 Task: Start a Sprint called Sprint0000000251 in Scrum Project Project0000000084 in Jira. Start a Sprint called Sprint0000000252 in Scrum Project Project0000000084 in Jira. Create a Scrum Project Project0000000085 in Jira. Create a Scrum Project Project0000000086 in Jira. Add mailaustralia7@gmail.com as Team Member of Scrum Project Project0000000085 in Jira
Action: Mouse moved to (138, 236)
Screenshot: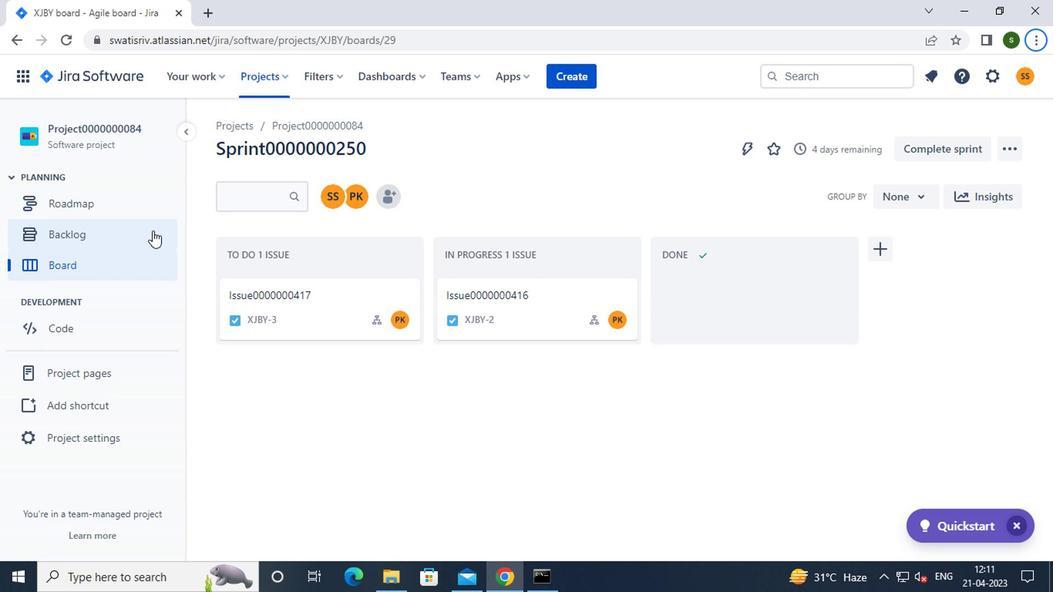 
Action: Mouse pressed left at (138, 236)
Screenshot: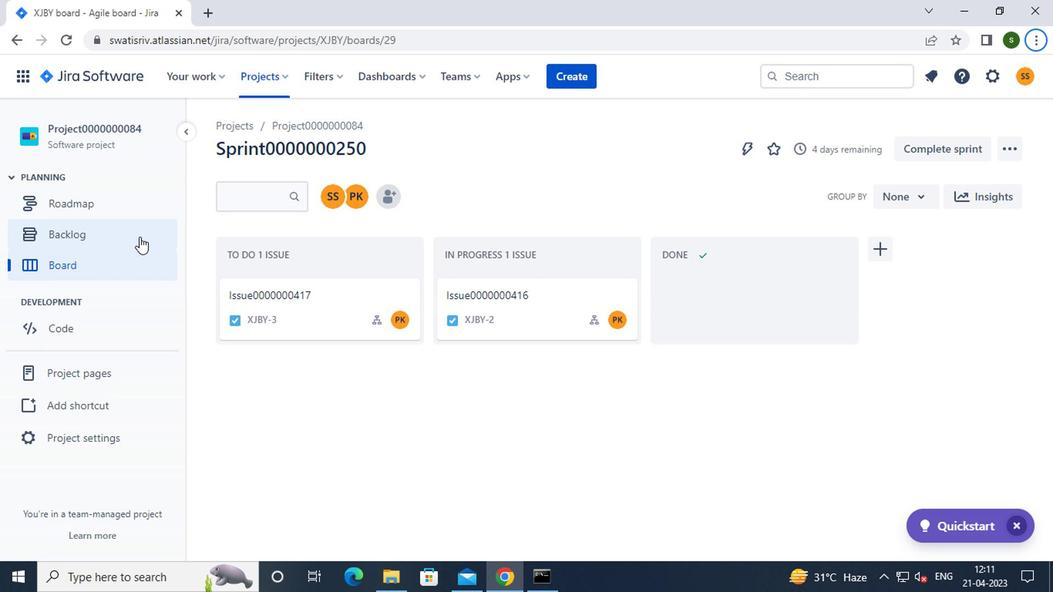 
Action: Mouse moved to (604, 381)
Screenshot: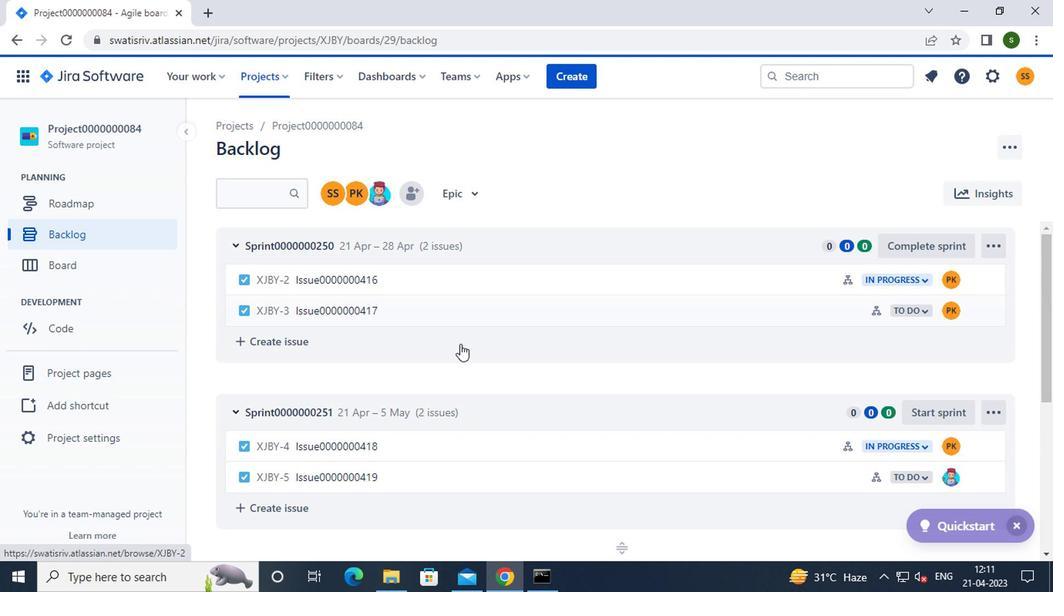 
Action: Mouse scrolled (604, 380) with delta (0, 0)
Screenshot: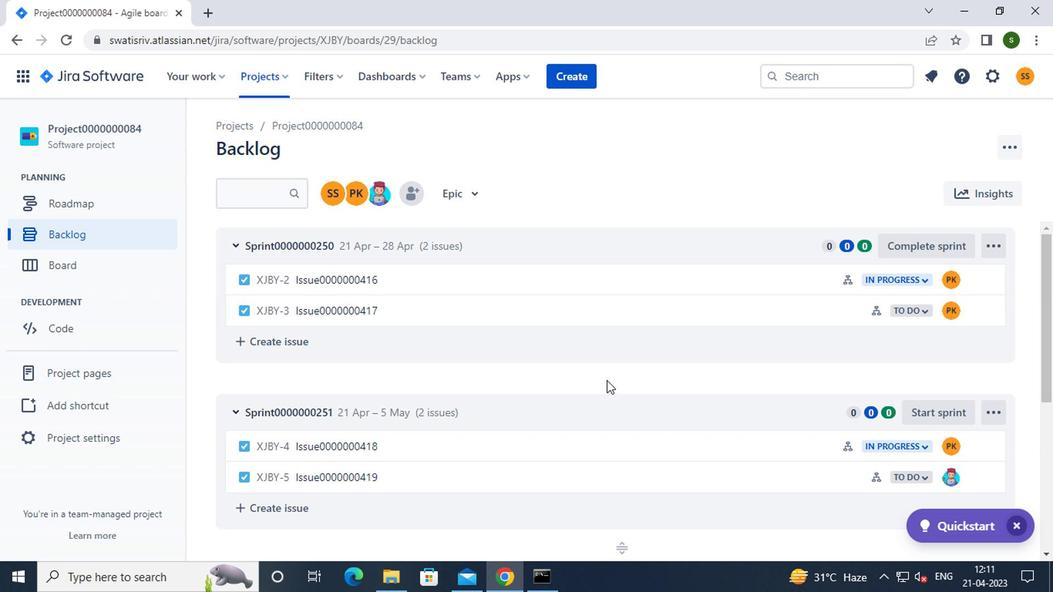 
Action: Mouse moved to (920, 337)
Screenshot: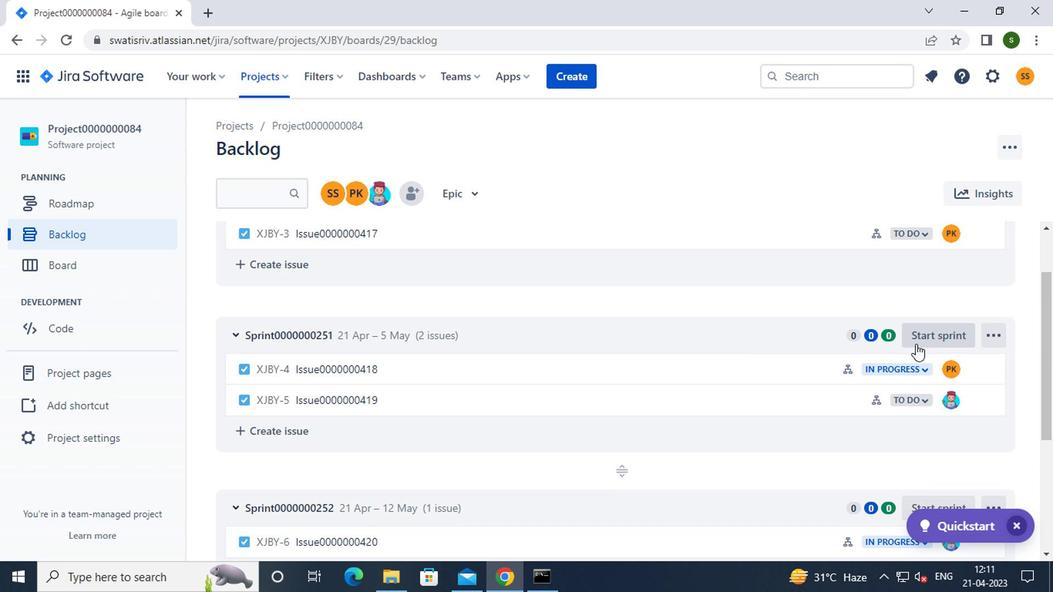 
Action: Mouse pressed left at (920, 337)
Screenshot: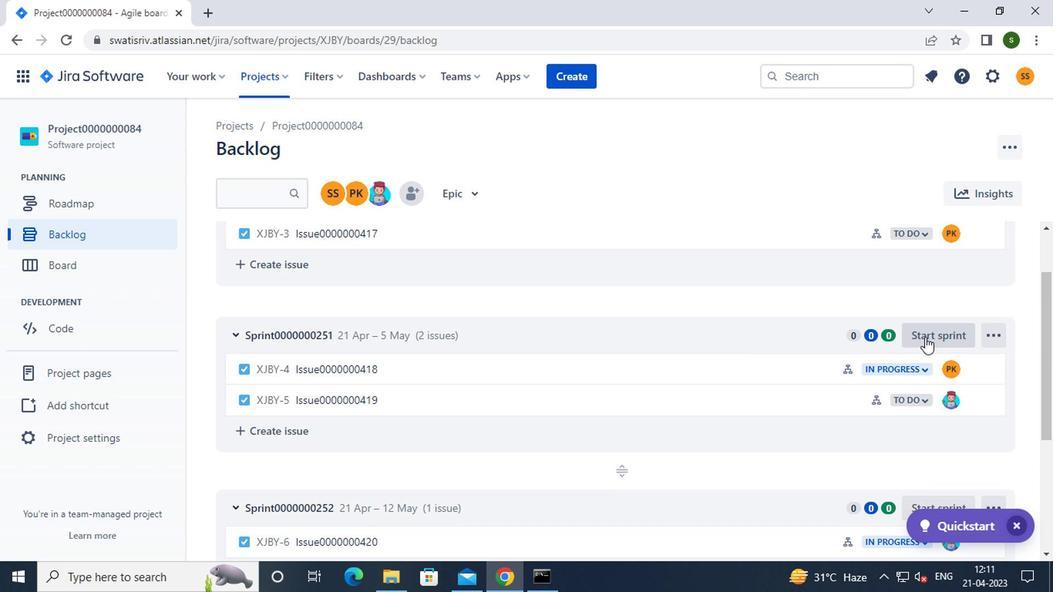 
Action: Mouse moved to (707, 347)
Screenshot: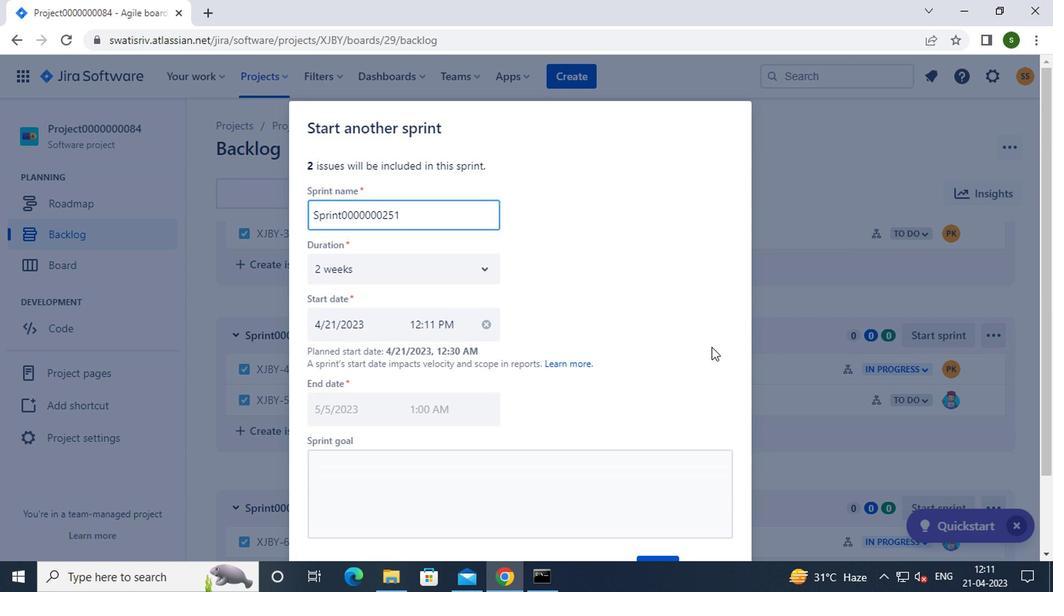 
Action: Mouse scrolled (707, 347) with delta (0, 0)
Screenshot: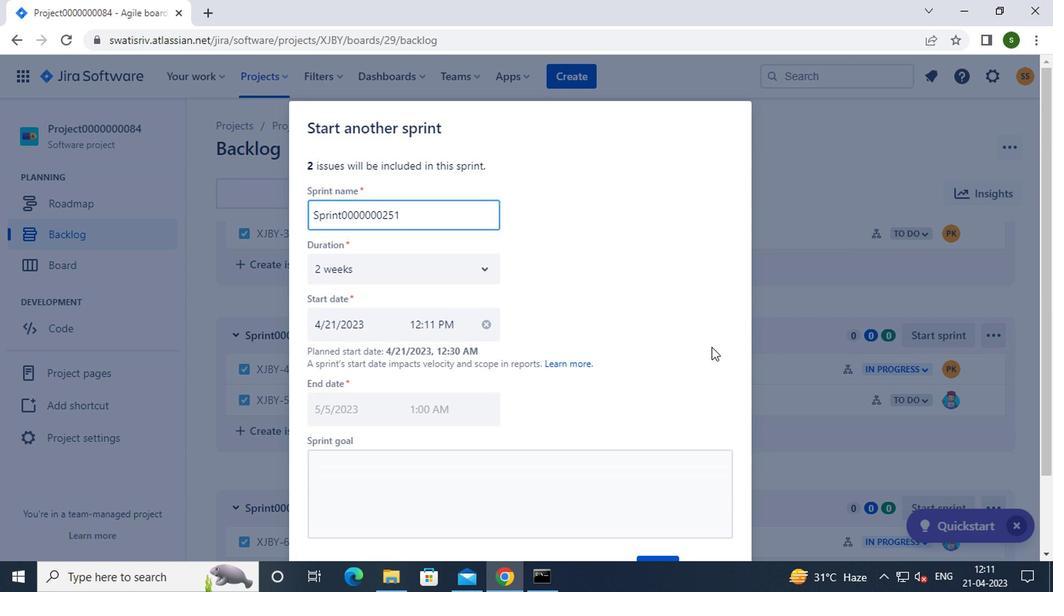 
Action: Mouse scrolled (707, 347) with delta (0, 0)
Screenshot: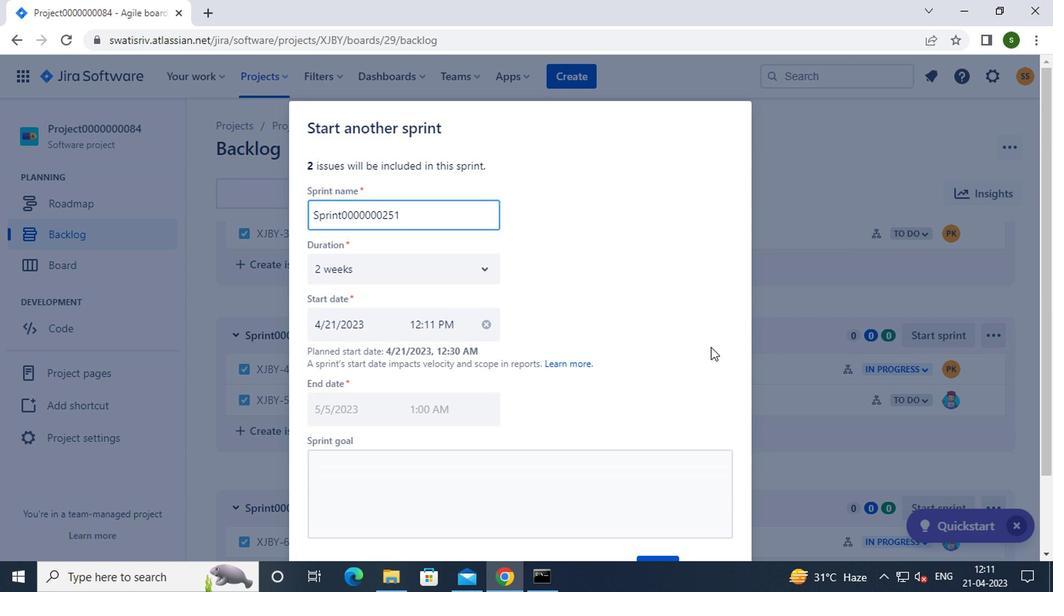 
Action: Mouse moved to (706, 347)
Screenshot: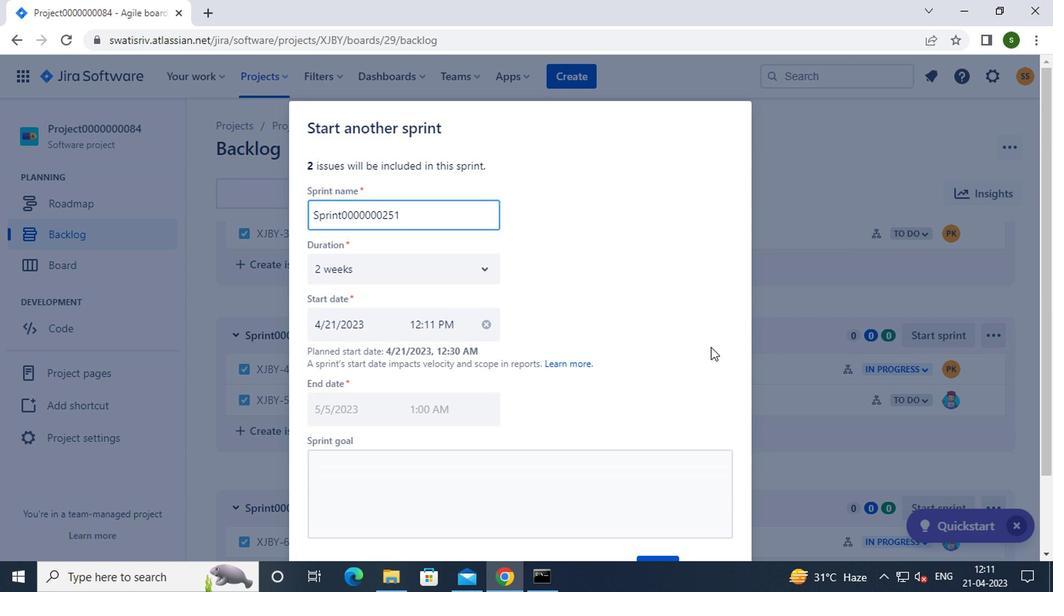
Action: Mouse scrolled (706, 347) with delta (0, 0)
Screenshot: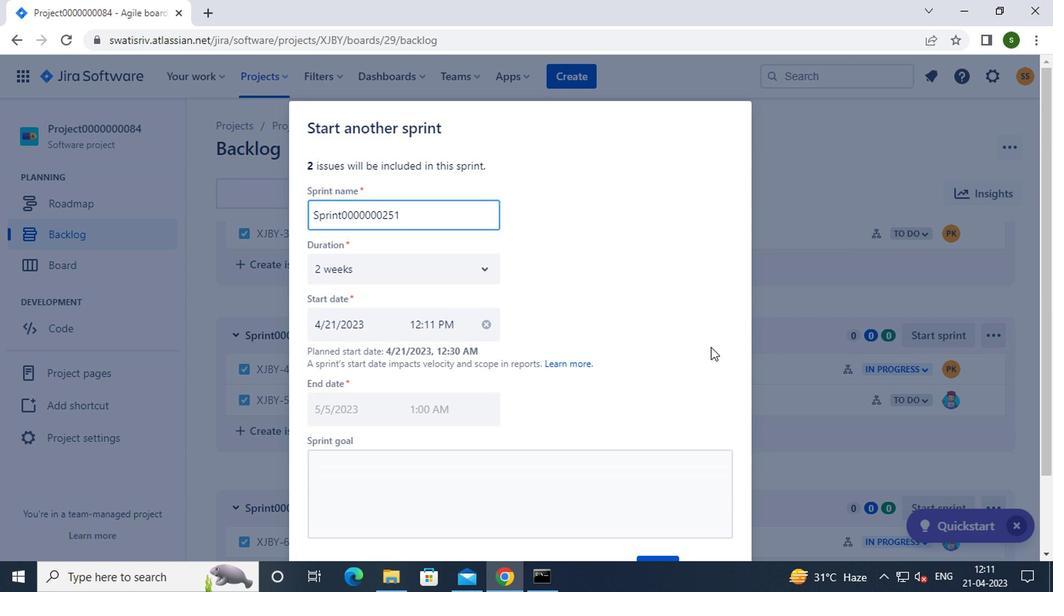 
Action: Mouse moved to (667, 478)
Screenshot: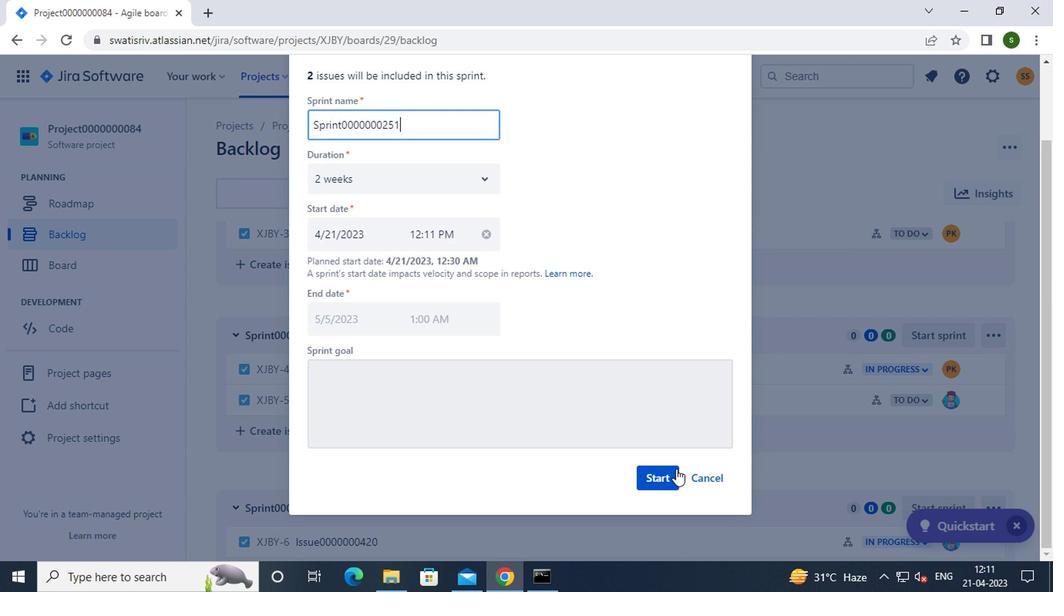 
Action: Mouse pressed left at (667, 478)
Screenshot: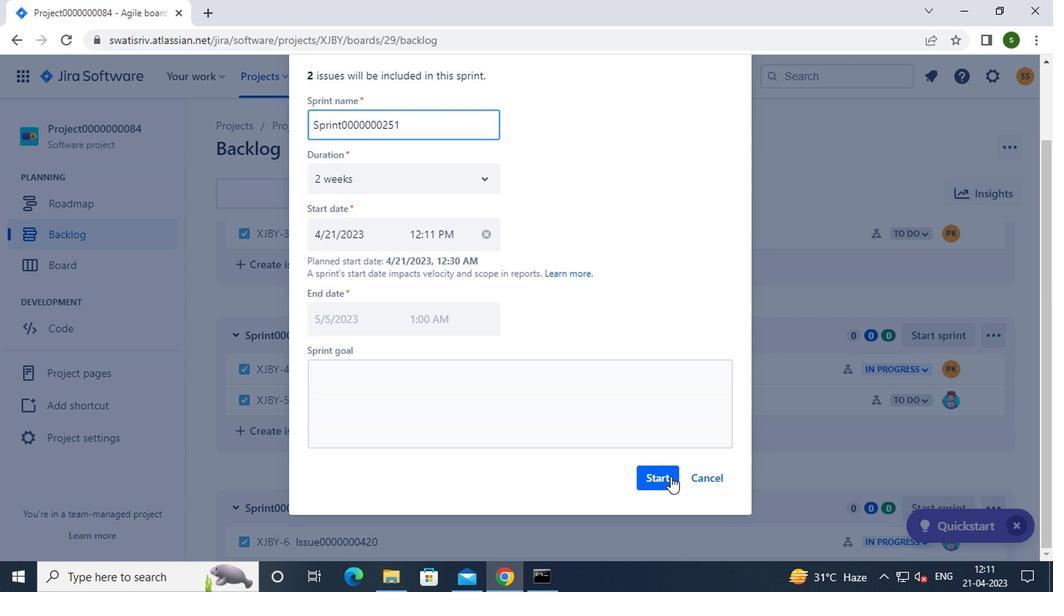 
Action: Mouse moved to (64, 229)
Screenshot: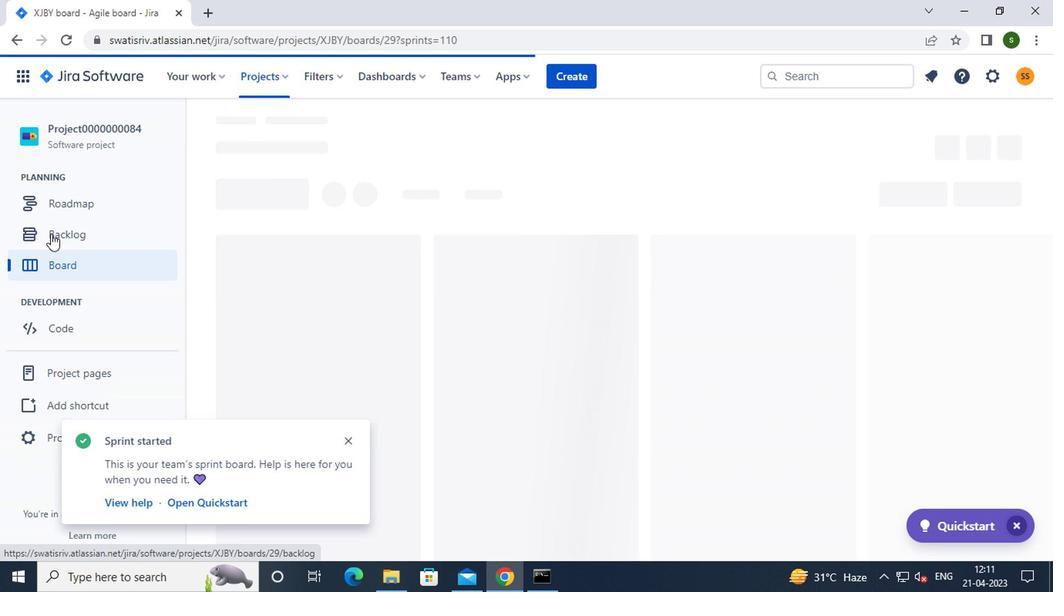 
Action: Mouse pressed left at (64, 229)
Screenshot: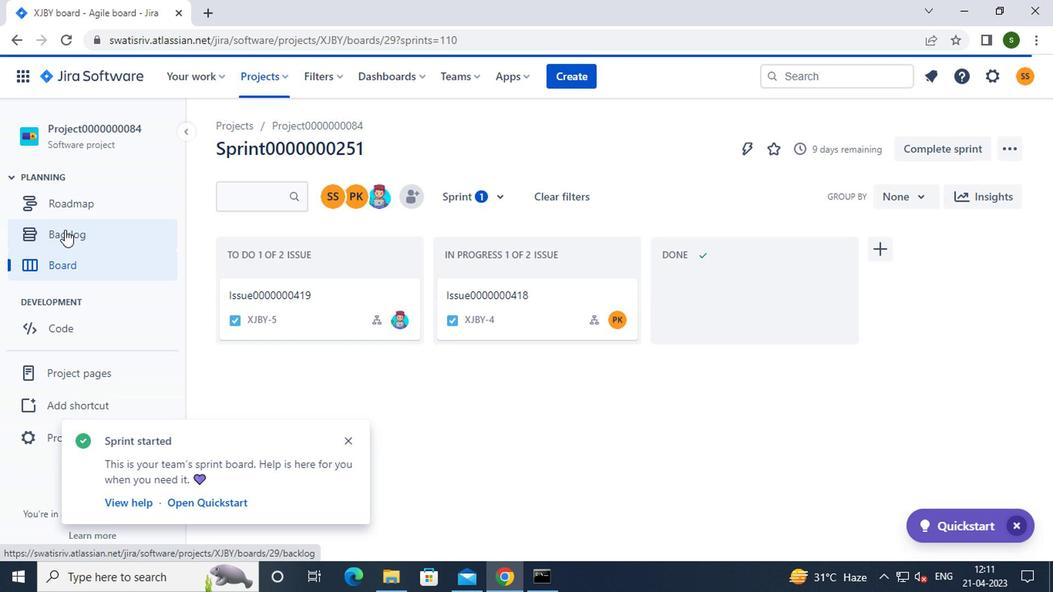 
Action: Mouse moved to (639, 379)
Screenshot: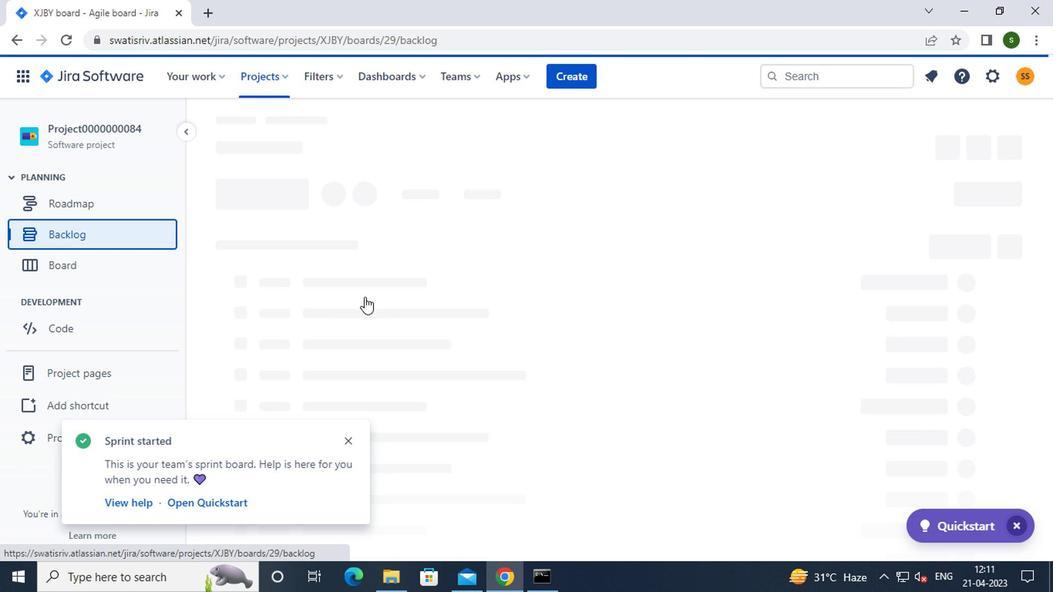
Action: Mouse scrolled (639, 377) with delta (0, -1)
Screenshot: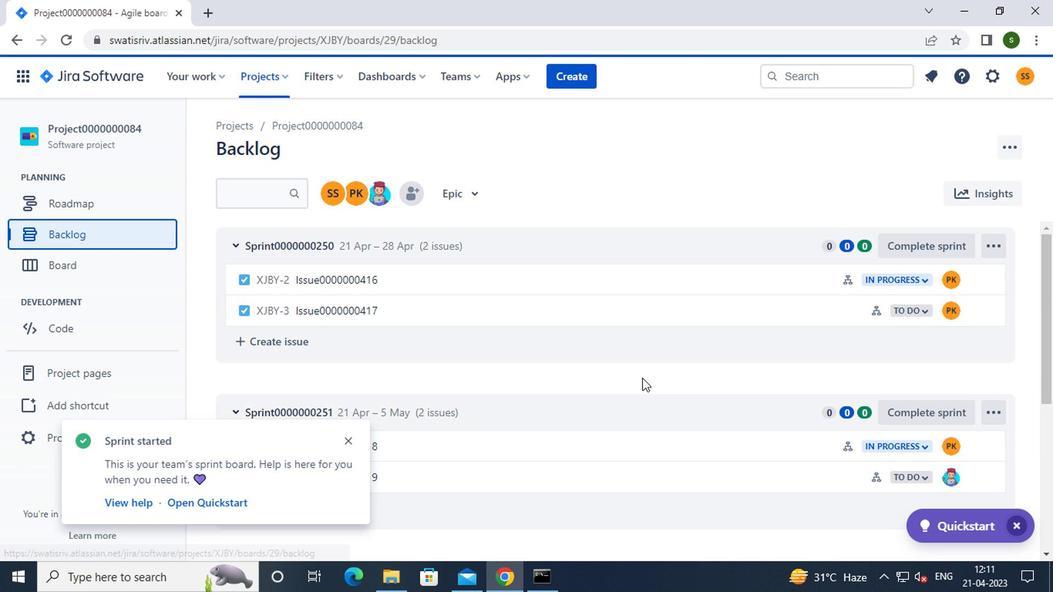 
Action: Mouse scrolled (639, 377) with delta (0, -1)
Screenshot: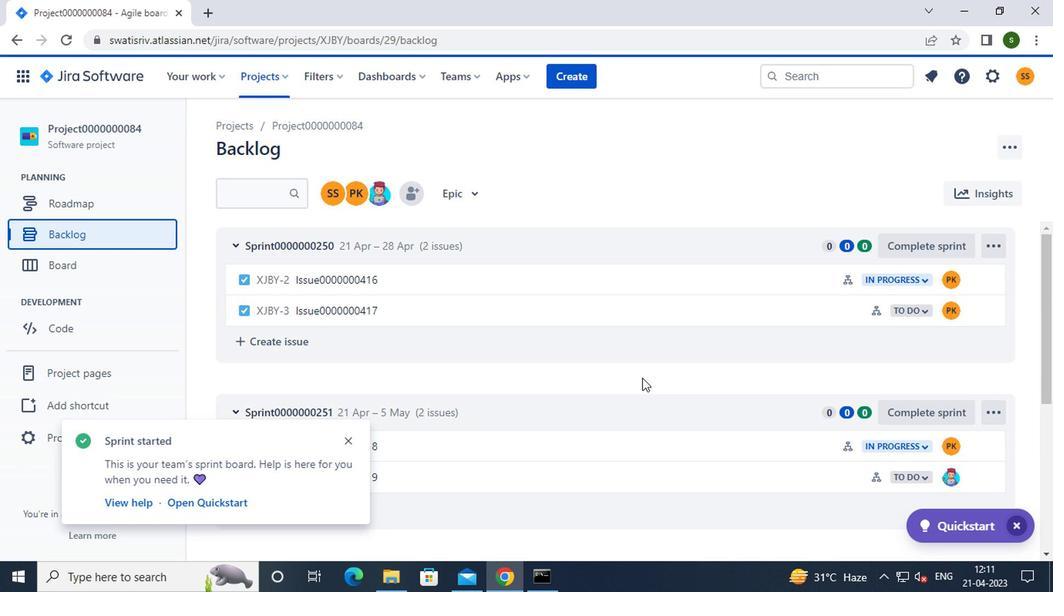 
Action: Mouse moved to (929, 431)
Screenshot: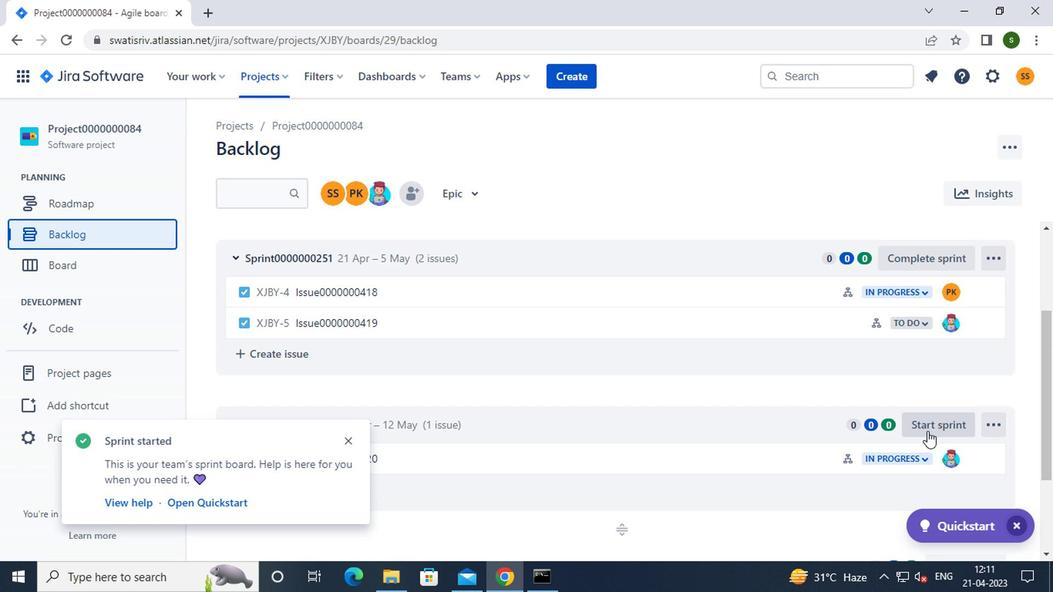 
Action: Mouse pressed left at (929, 431)
Screenshot: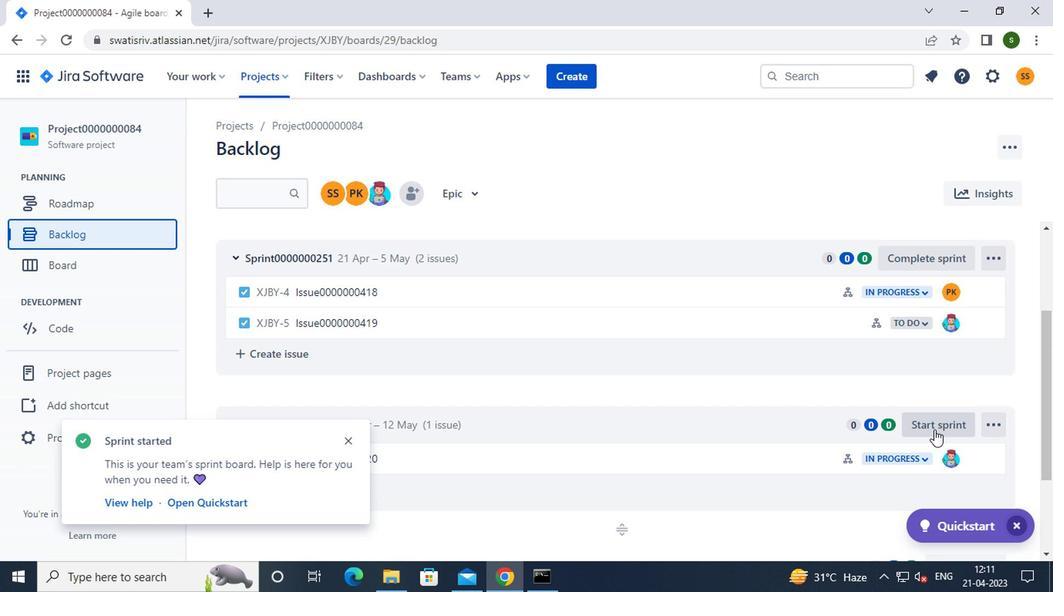 
Action: Mouse moved to (605, 392)
Screenshot: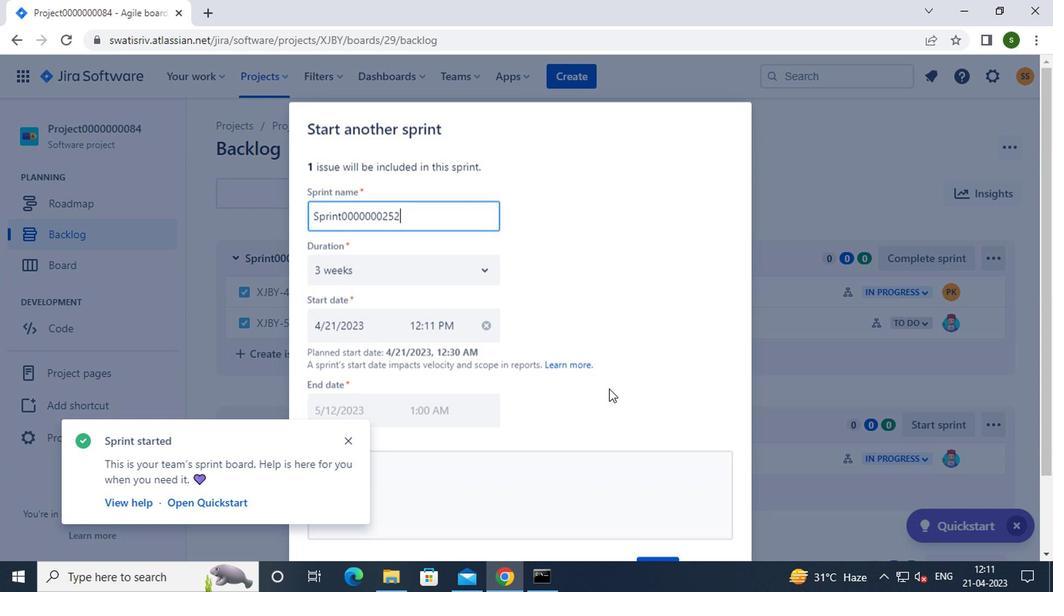 
Action: Mouse scrolled (605, 391) with delta (0, -1)
Screenshot: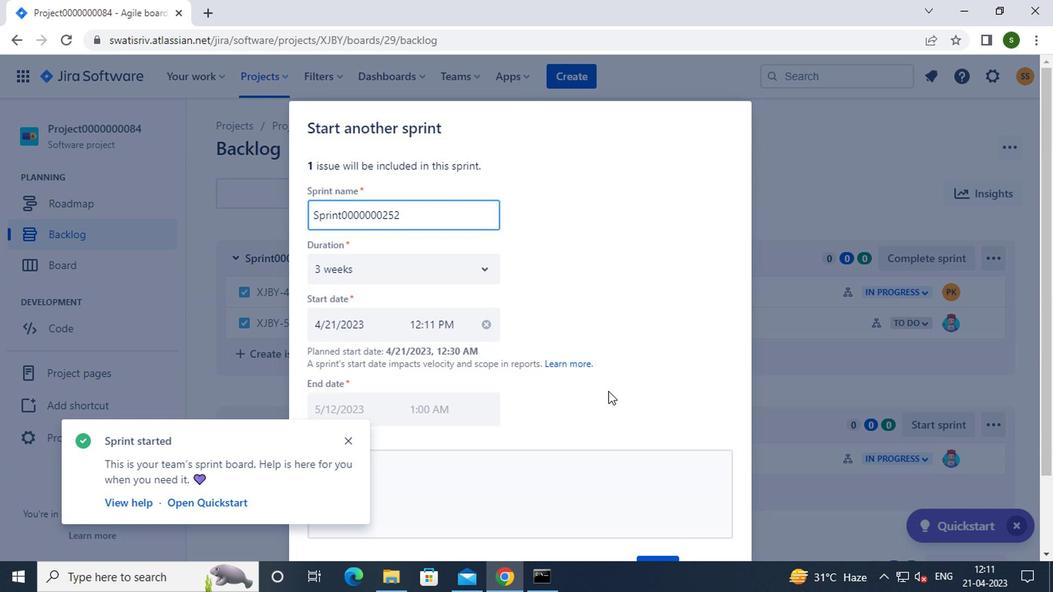 
Action: Mouse scrolled (605, 391) with delta (0, -1)
Screenshot: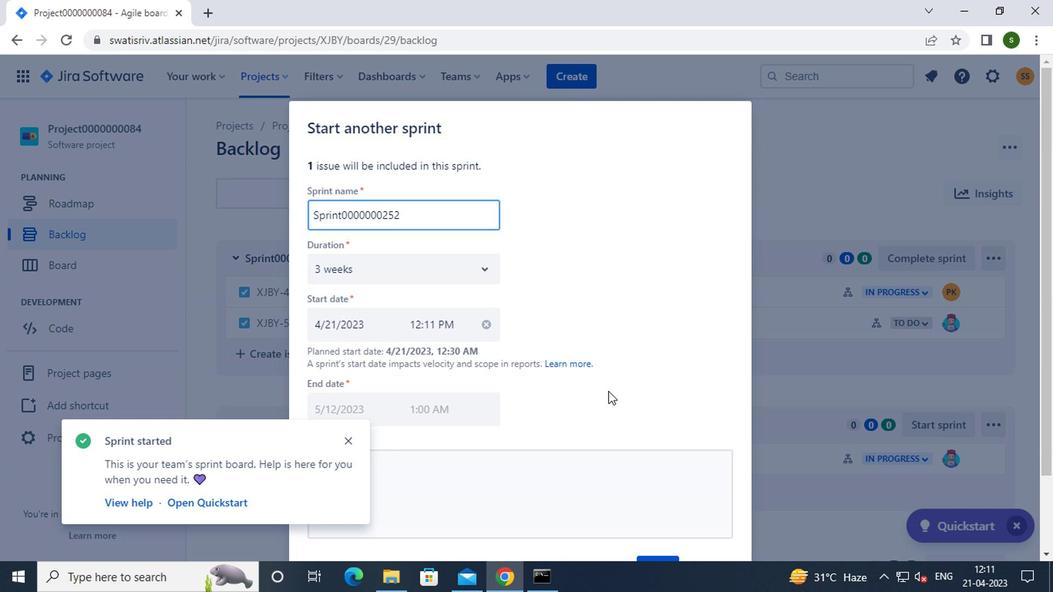 
Action: Mouse moved to (648, 475)
Screenshot: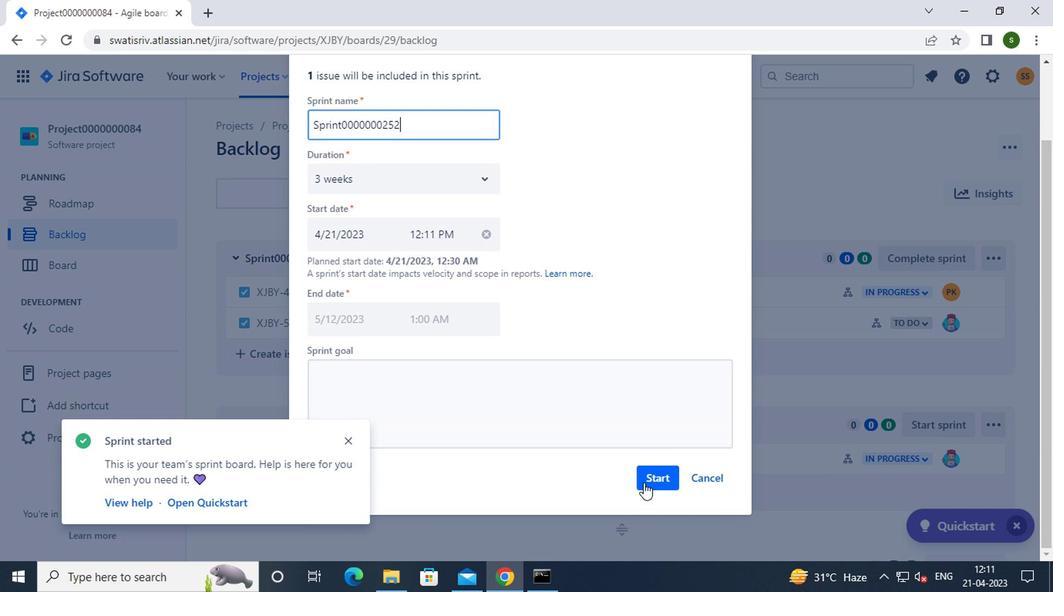 
Action: Mouse pressed left at (648, 475)
Screenshot: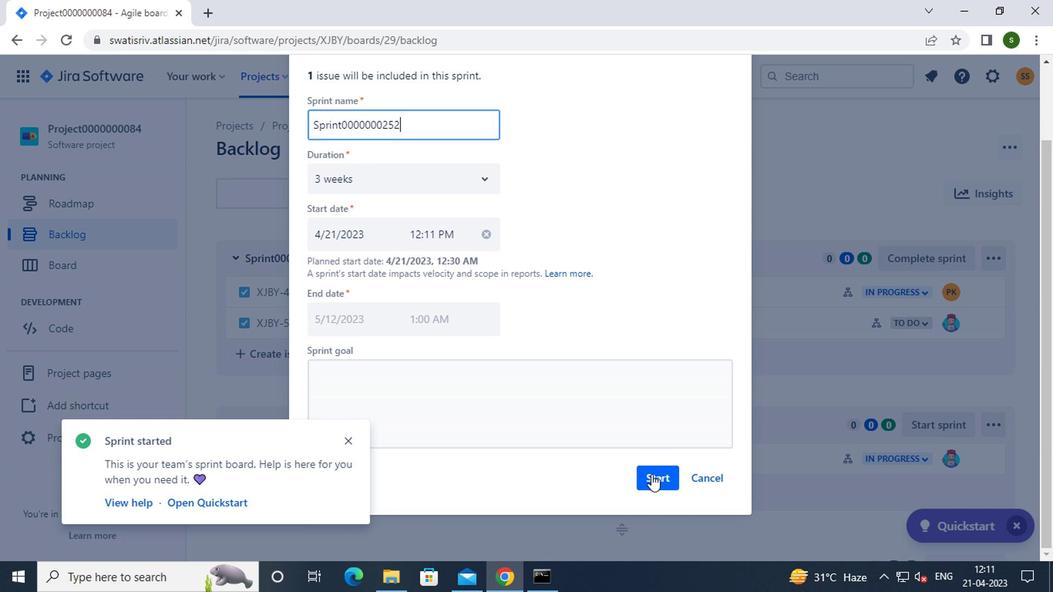 
Action: Mouse moved to (266, 75)
Screenshot: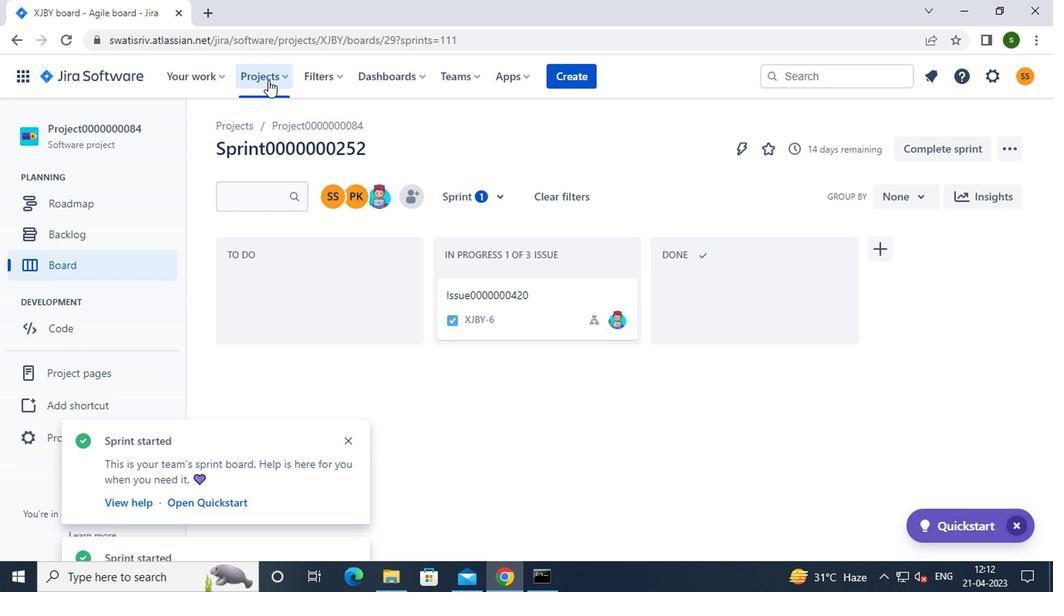 
Action: Mouse pressed left at (266, 75)
Screenshot: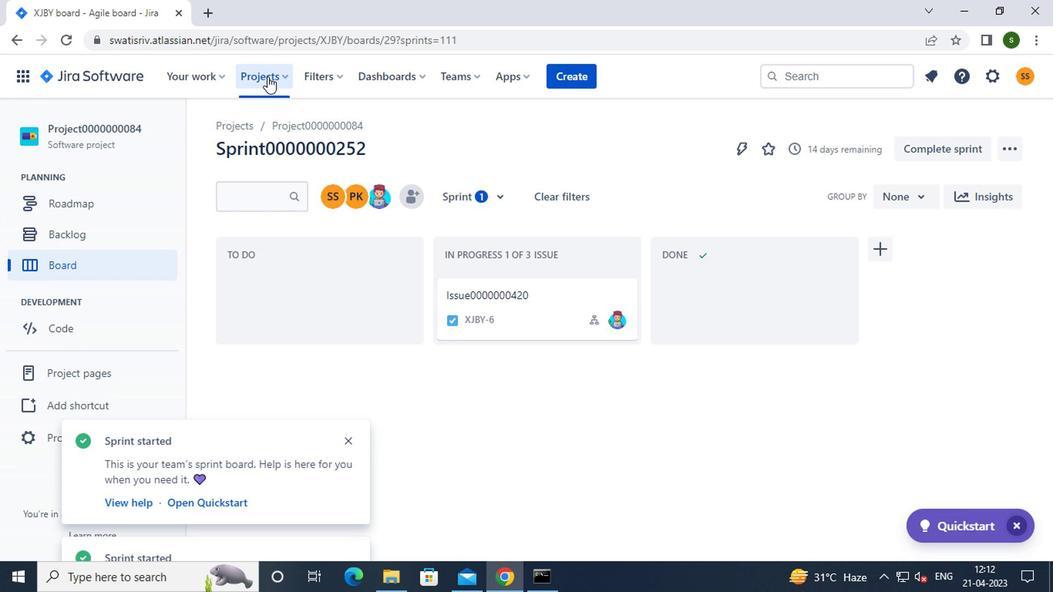 
Action: Mouse moved to (289, 377)
Screenshot: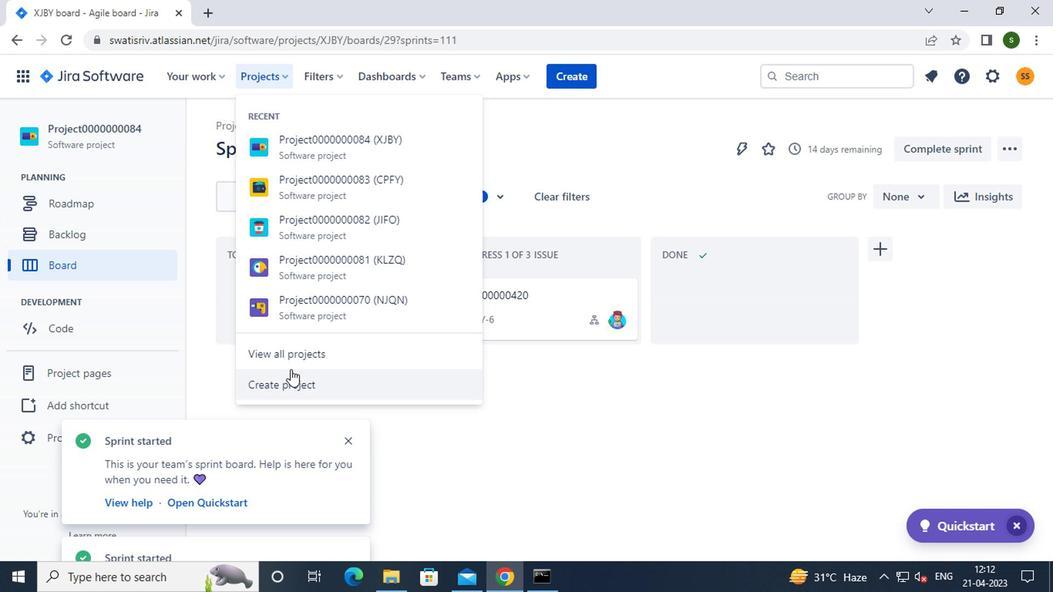 
Action: Mouse pressed left at (289, 377)
Screenshot: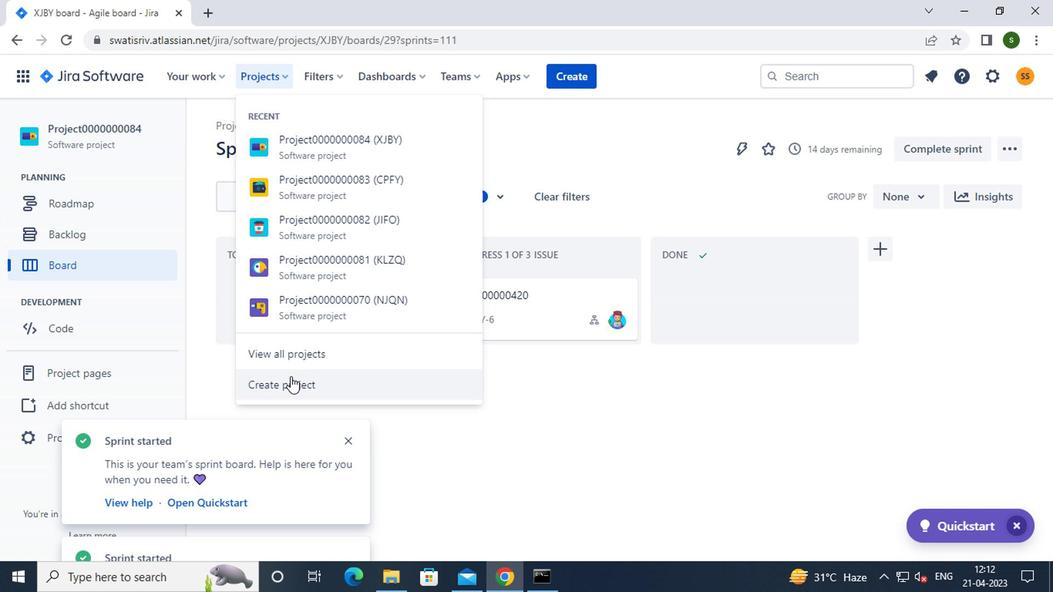 
Action: Mouse moved to (701, 386)
Screenshot: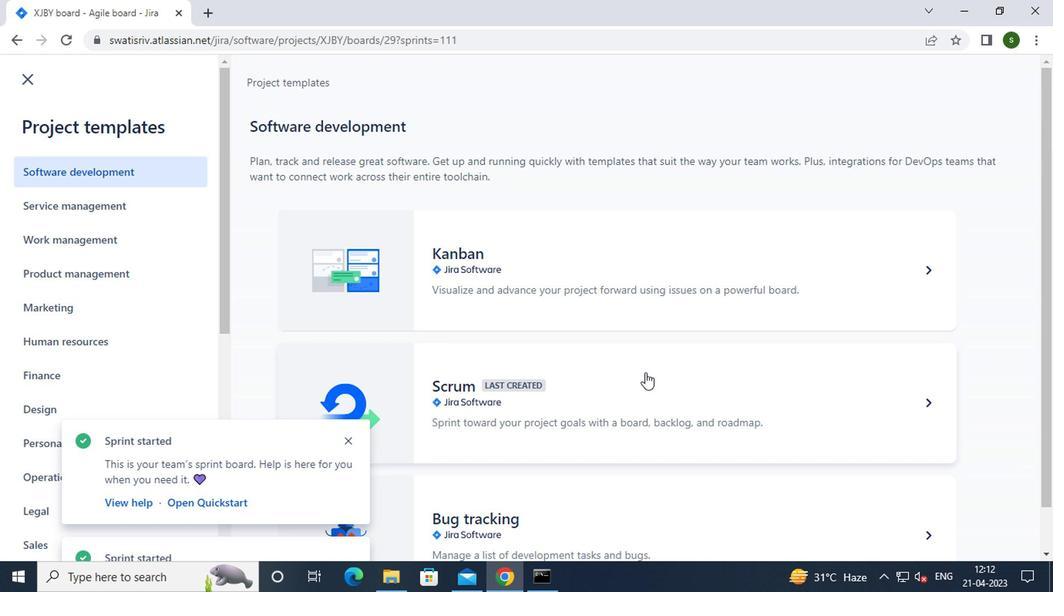 
Action: Mouse pressed left at (701, 386)
Screenshot: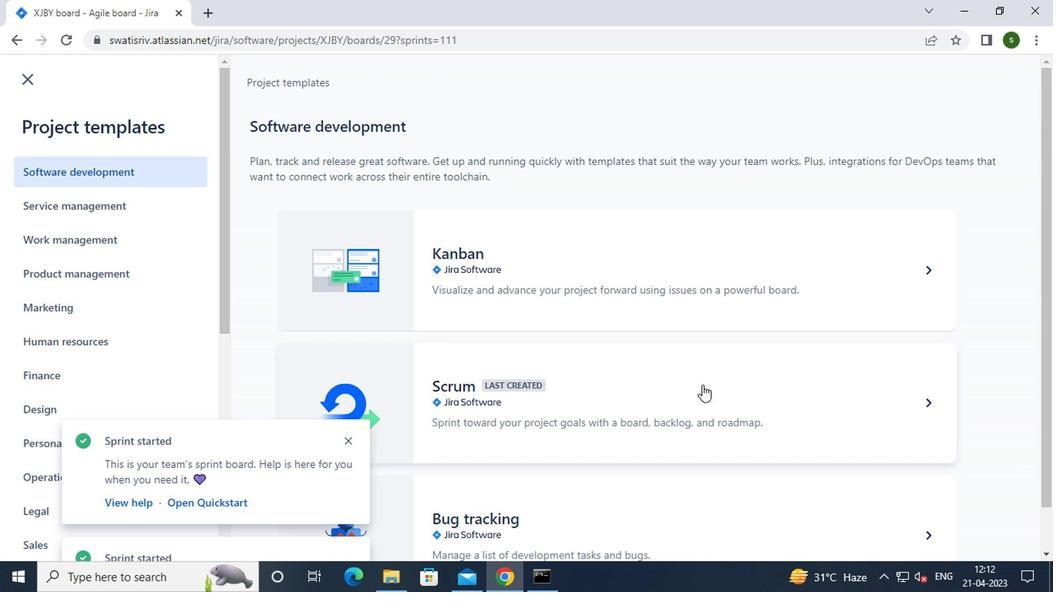 
Action: Mouse moved to (931, 529)
Screenshot: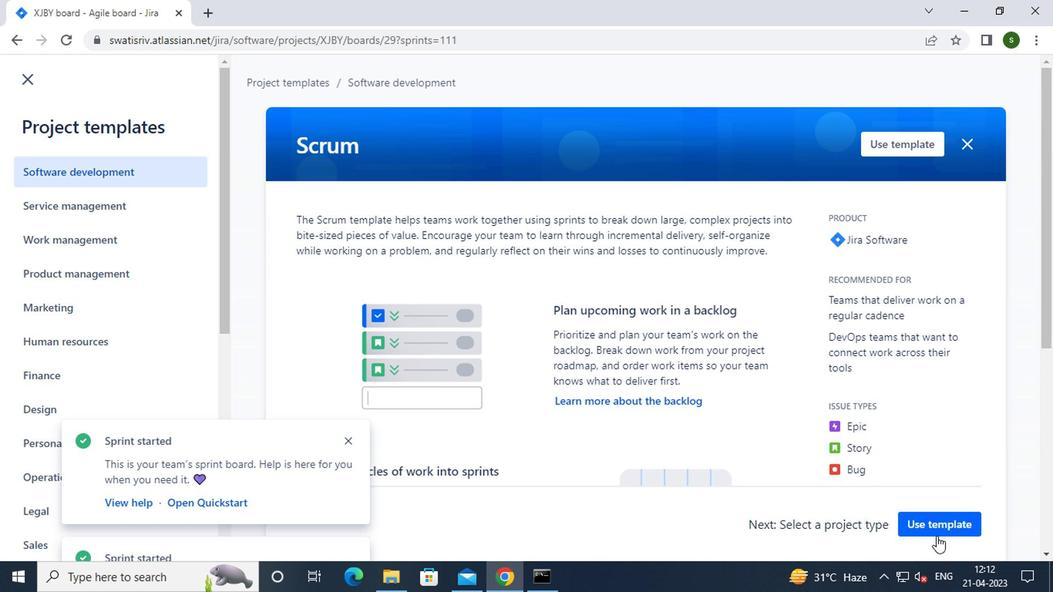 
Action: Mouse pressed left at (931, 529)
Screenshot: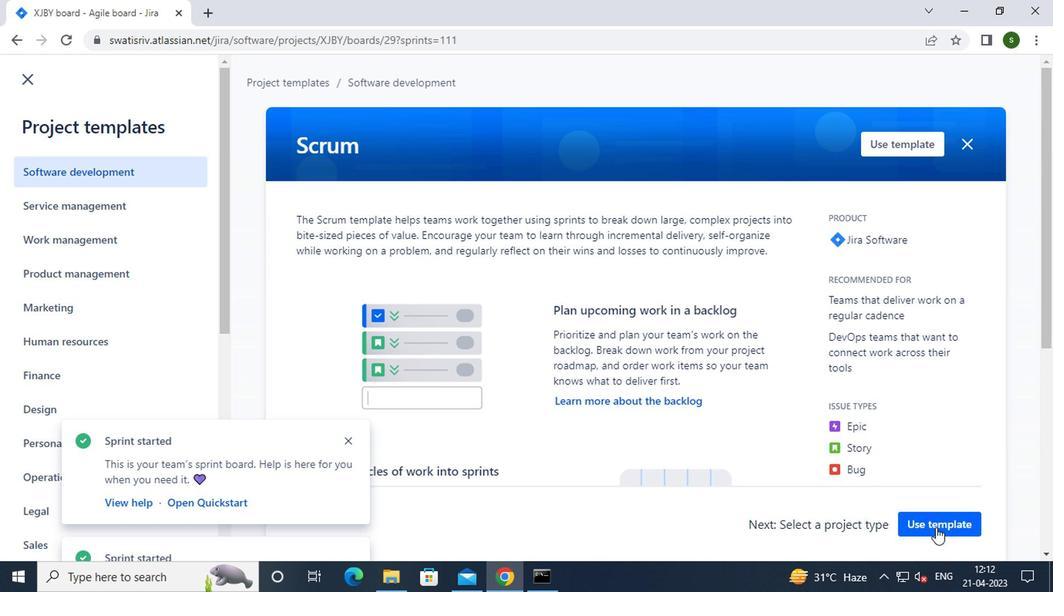 
Action: Mouse moved to (478, 506)
Screenshot: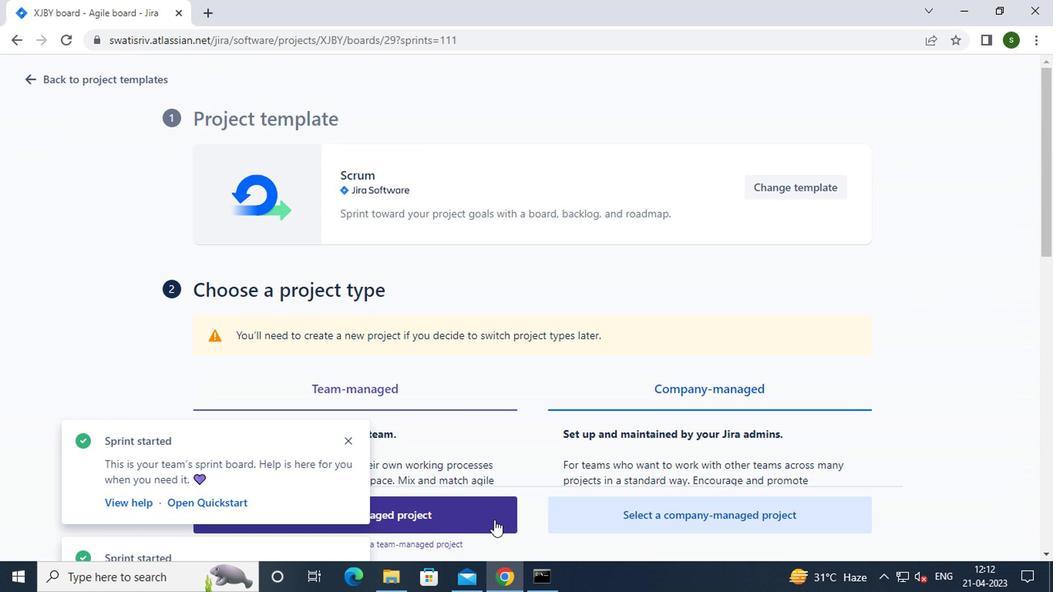 
Action: Mouse pressed left at (478, 506)
Screenshot: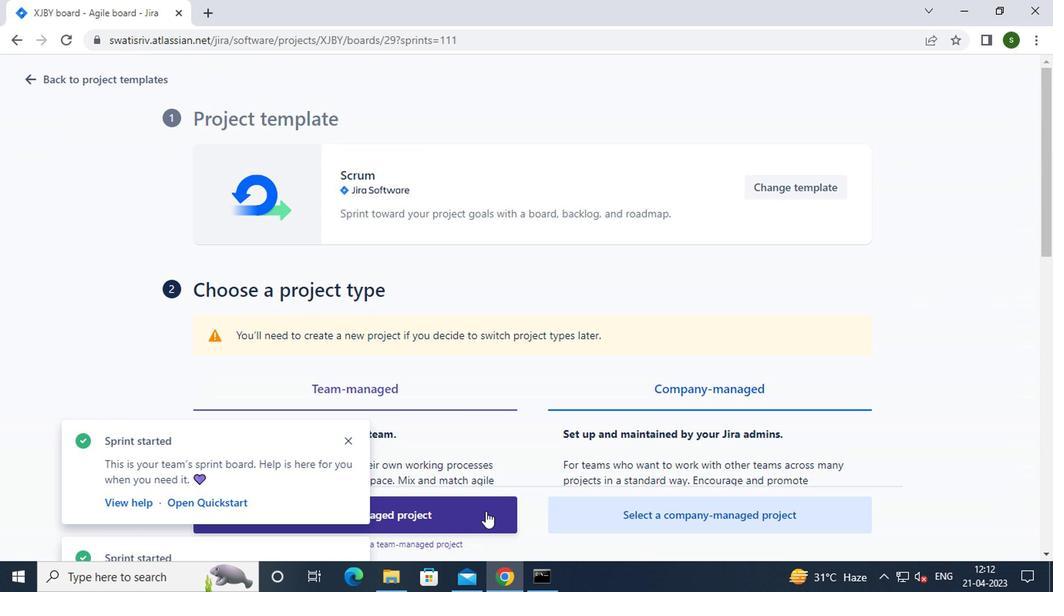 
Action: Mouse moved to (314, 247)
Screenshot: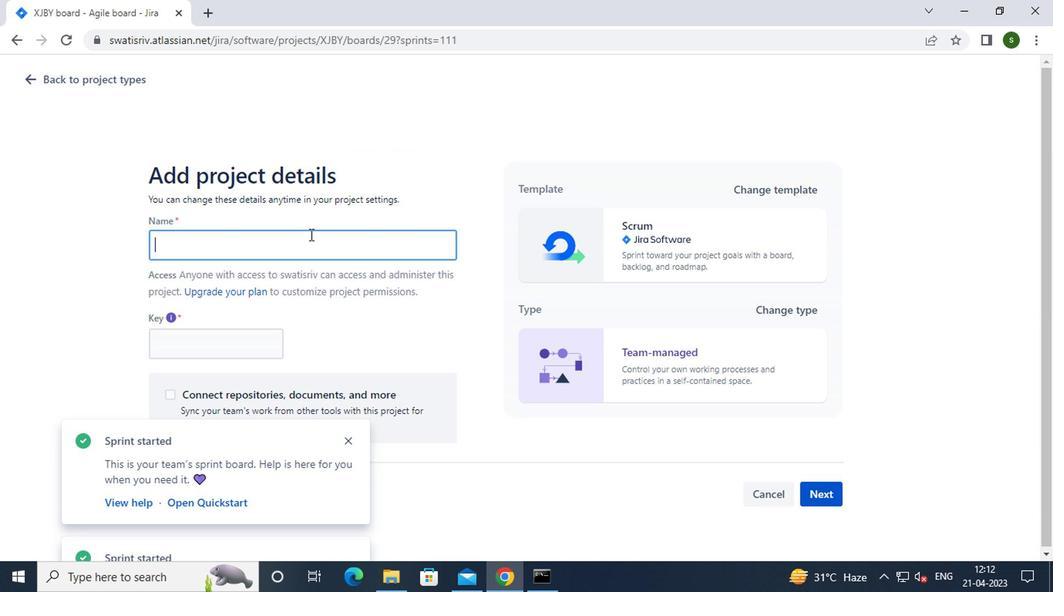 
Action: Mouse pressed left at (314, 247)
Screenshot: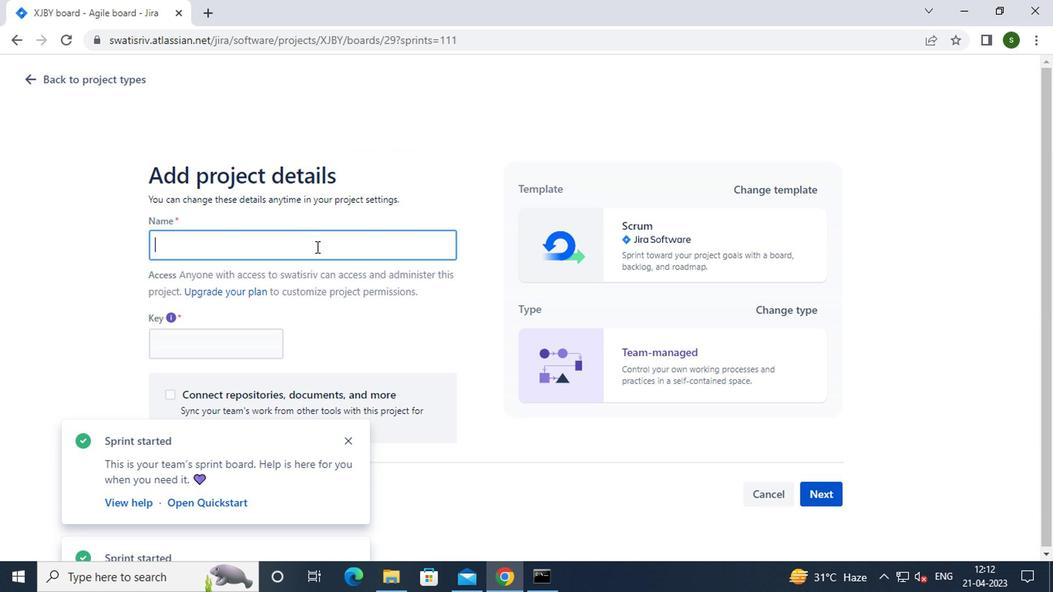 
Action: Key pressed p<Key.caps_lock>roject0000000085
Screenshot: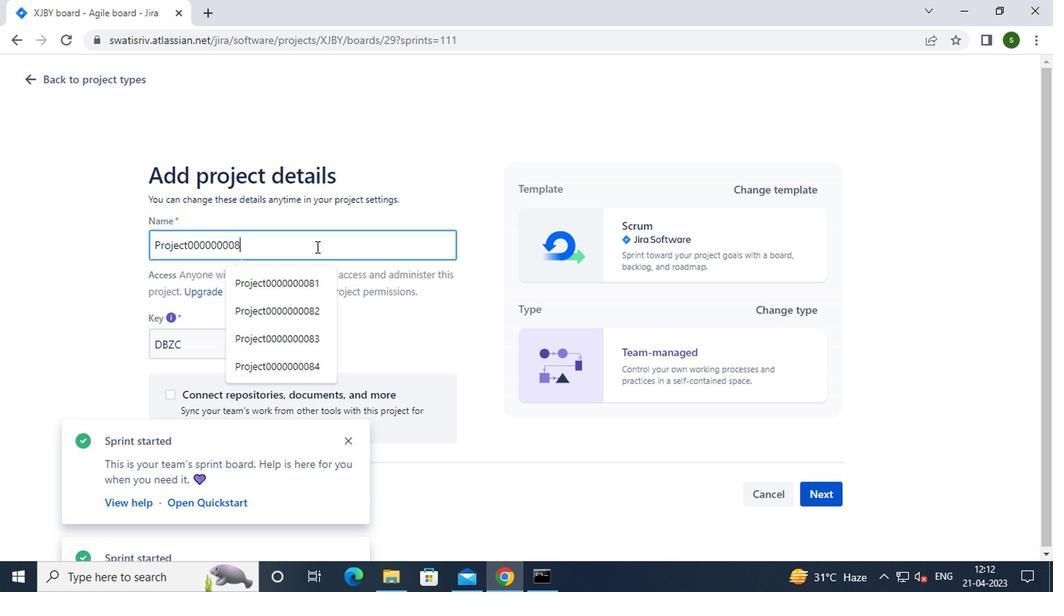 
Action: Mouse moved to (827, 499)
Screenshot: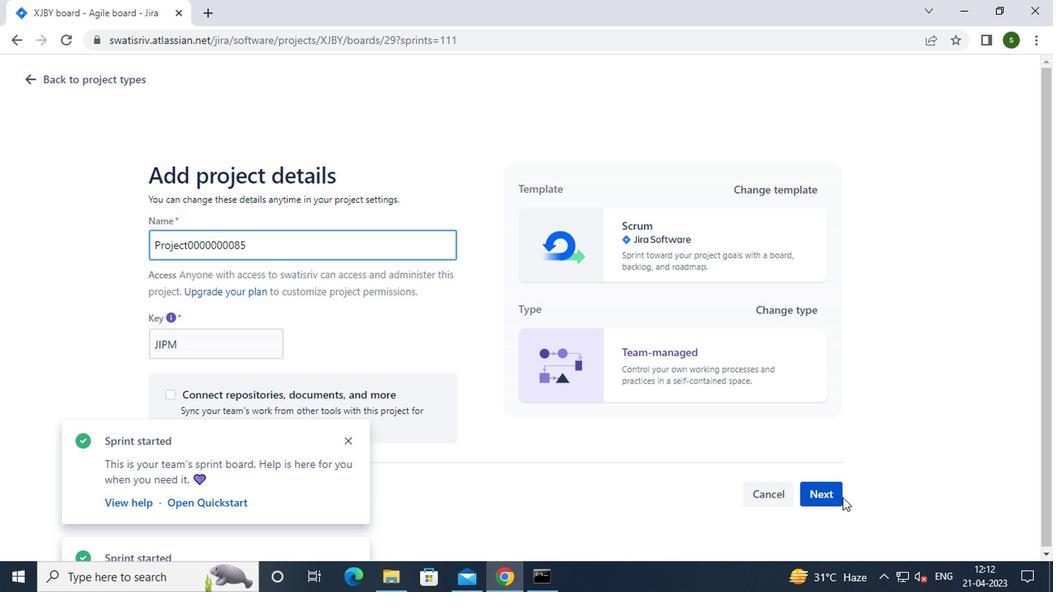 
Action: Mouse pressed left at (827, 499)
Screenshot: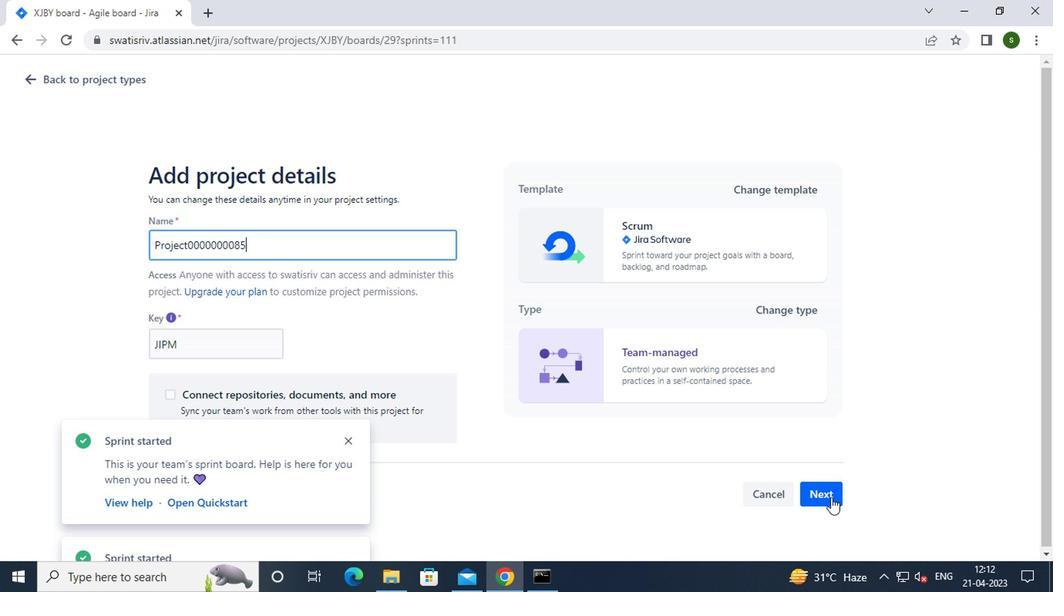 
Action: Mouse moved to (719, 413)
Screenshot: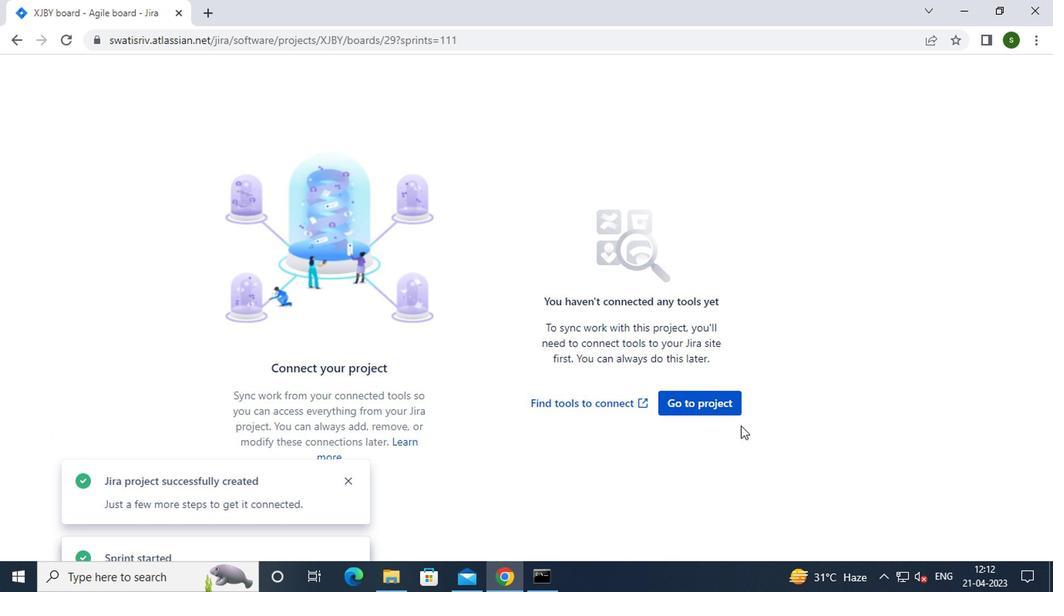 
Action: Mouse pressed left at (719, 413)
Screenshot: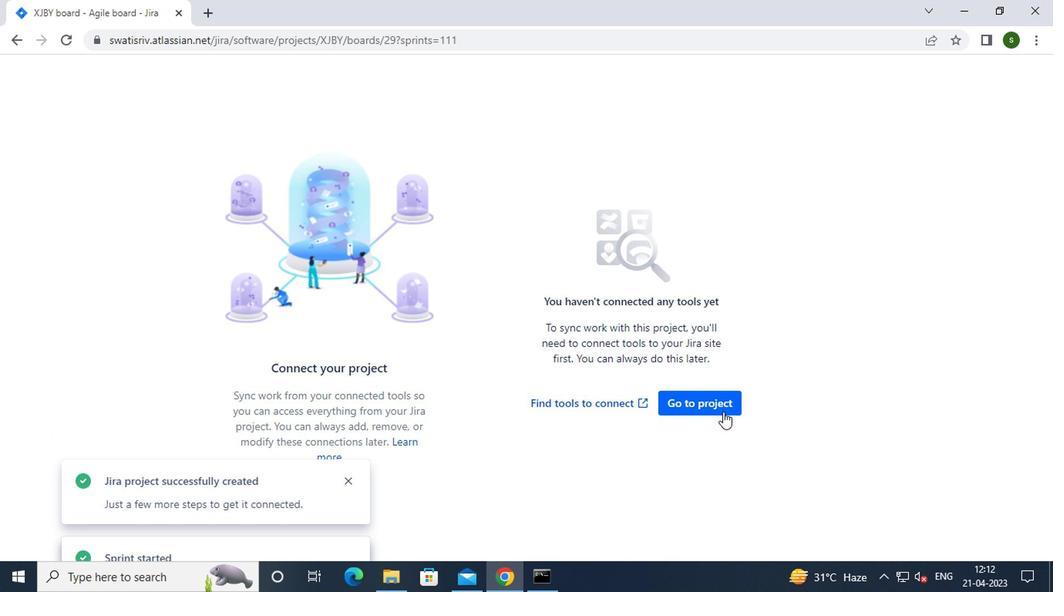 
Action: Mouse moved to (277, 72)
Screenshot: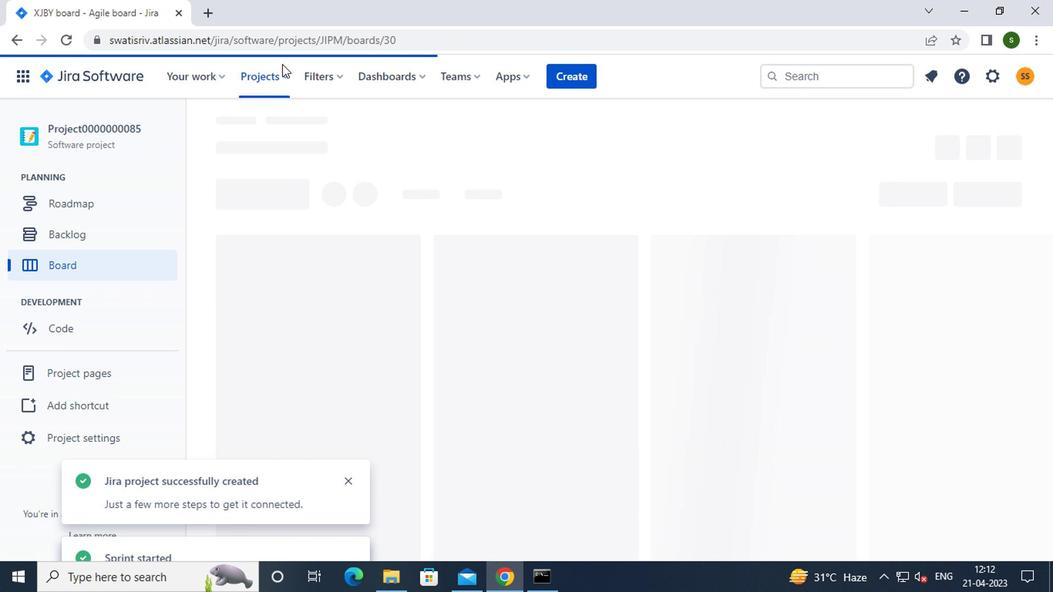 
Action: Mouse pressed left at (277, 72)
Screenshot: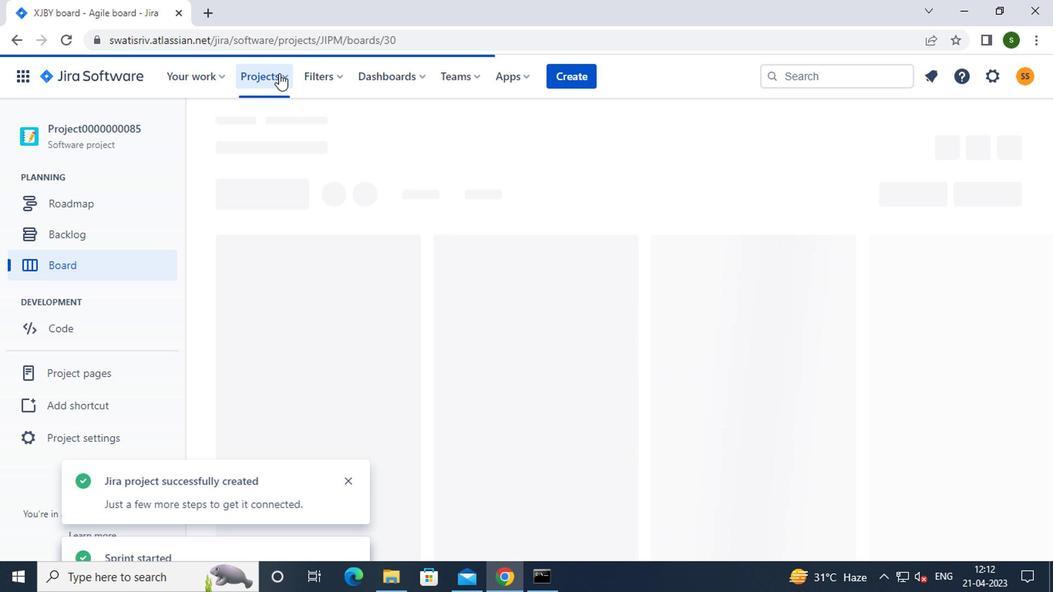 
Action: Mouse moved to (302, 391)
Screenshot: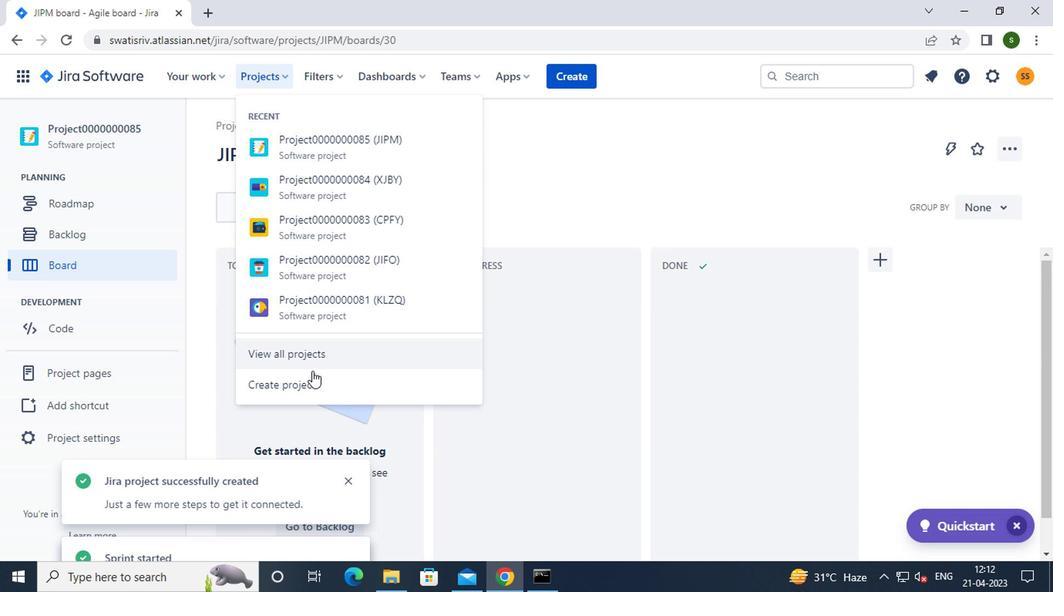 
Action: Mouse pressed left at (302, 391)
Screenshot: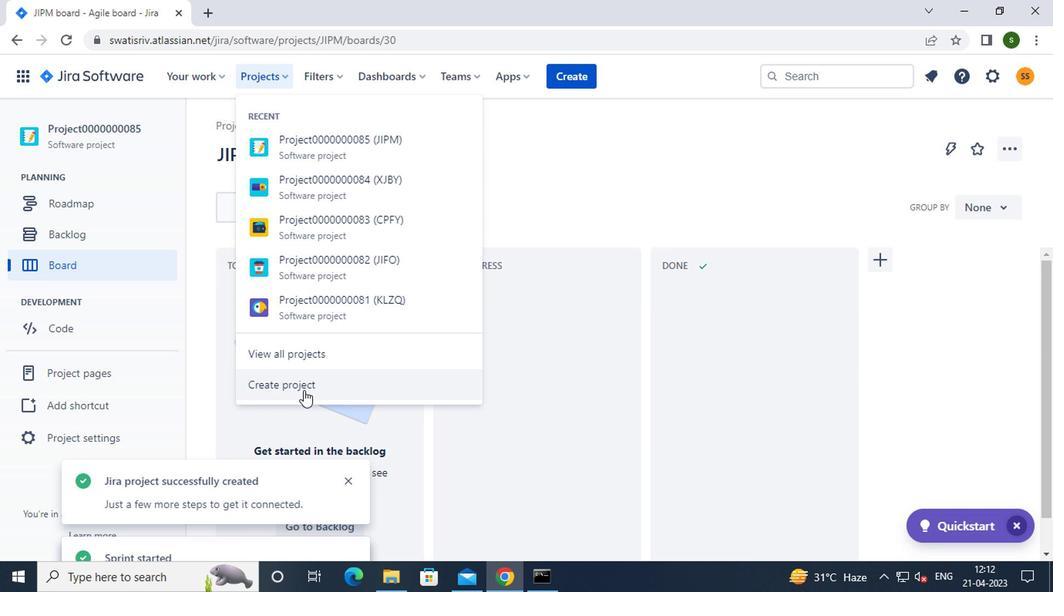 
Action: Mouse moved to (754, 409)
Screenshot: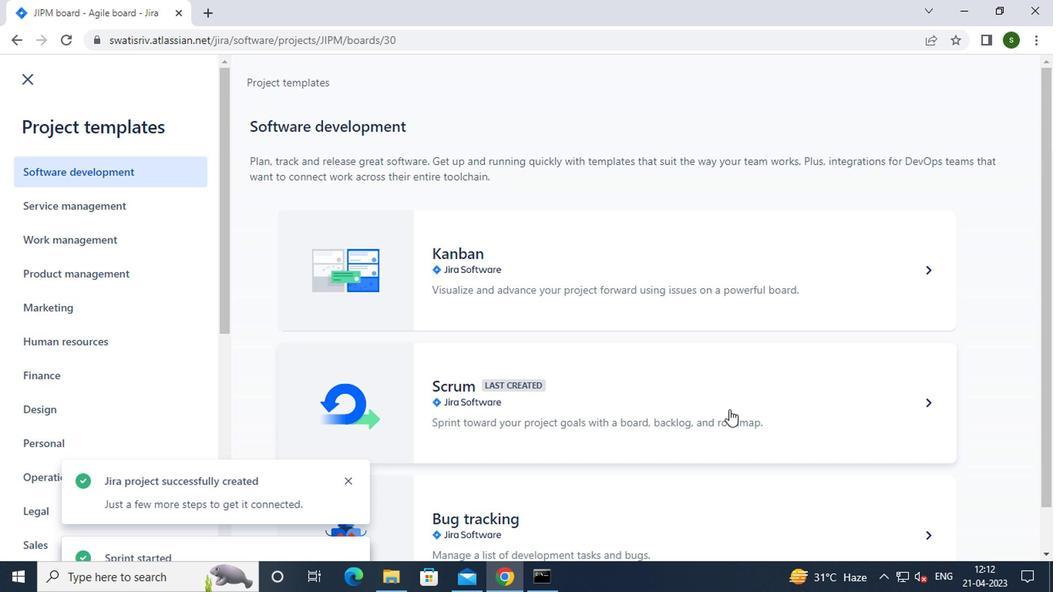 
Action: Mouse pressed left at (754, 409)
Screenshot: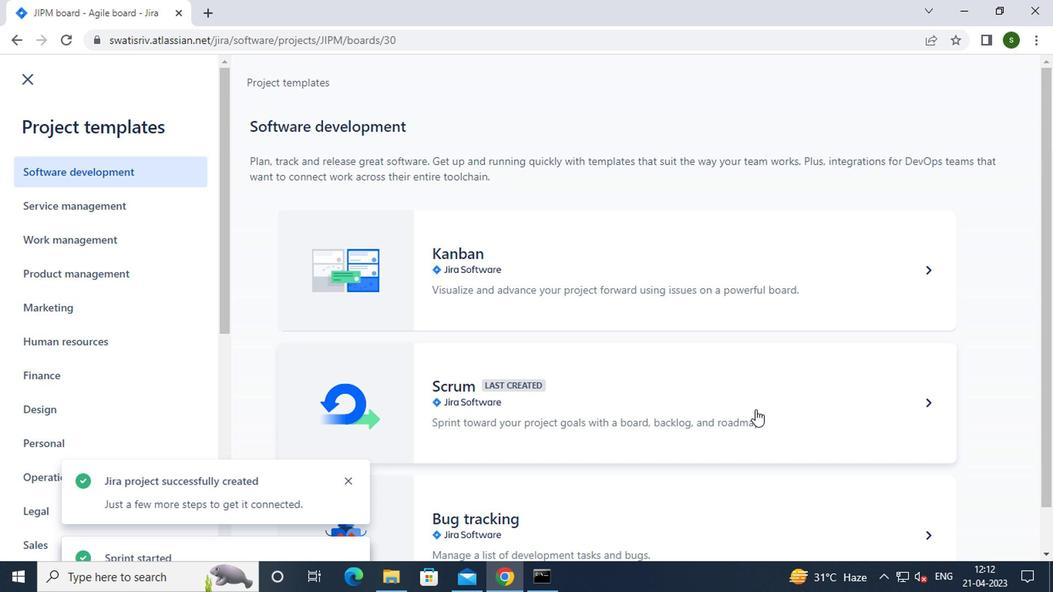 
Action: Mouse moved to (930, 522)
Screenshot: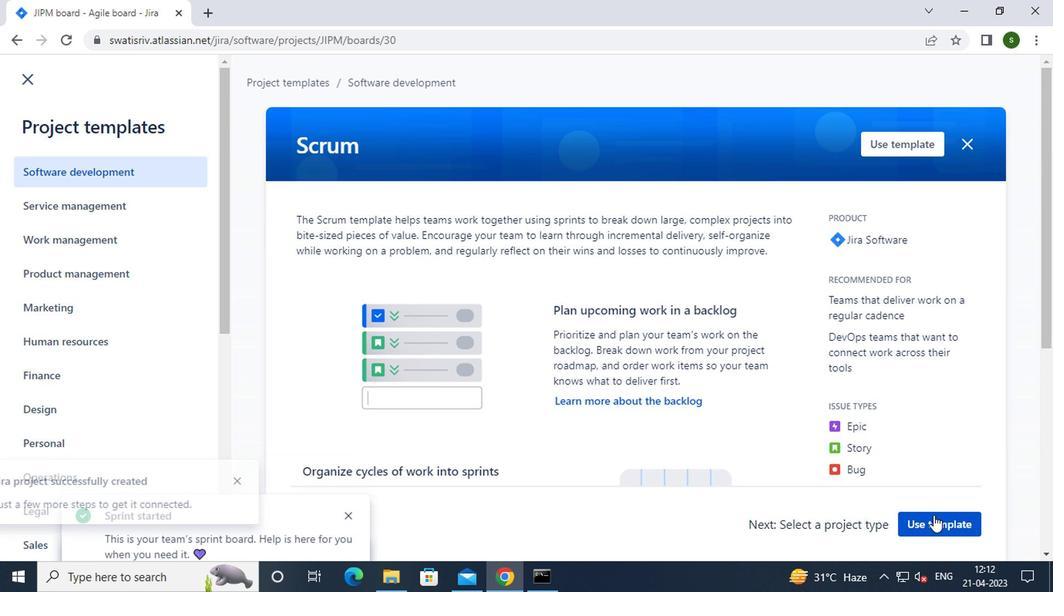 
Action: Mouse pressed left at (930, 522)
Screenshot: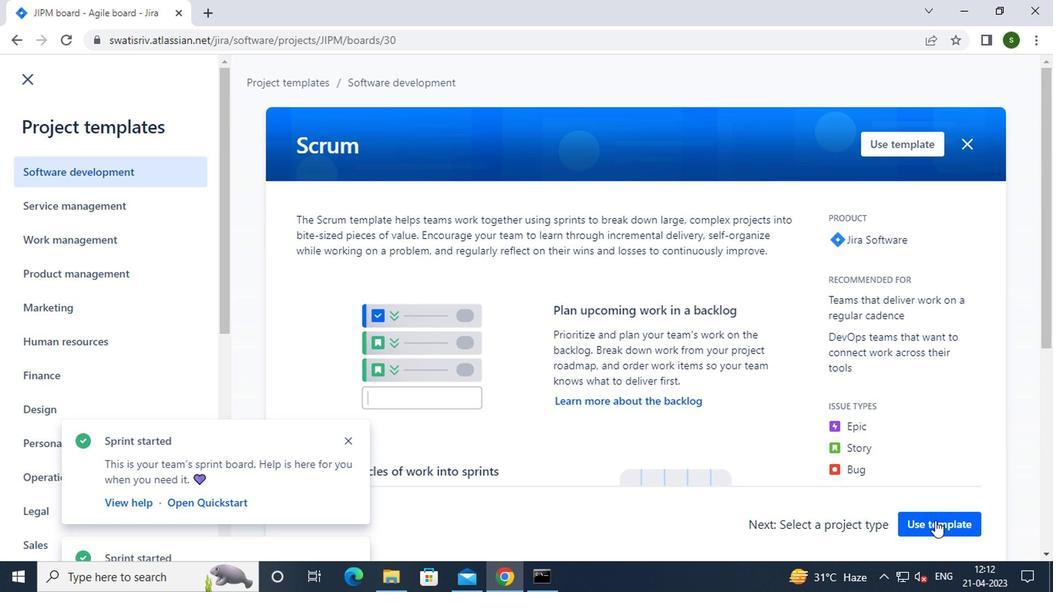 
Action: Mouse moved to (448, 503)
Screenshot: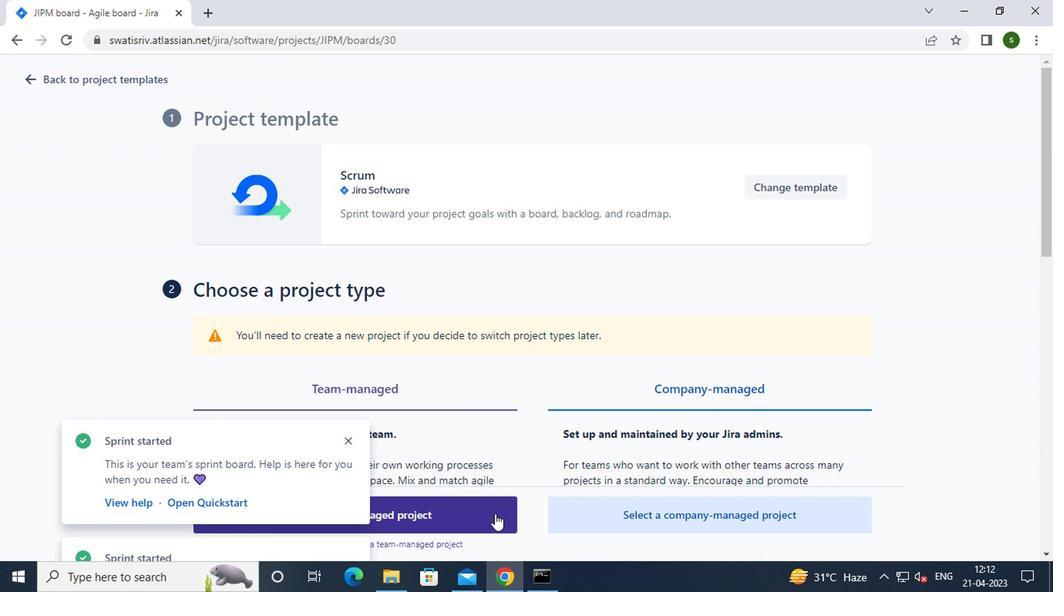 
Action: Mouse pressed left at (448, 503)
Screenshot: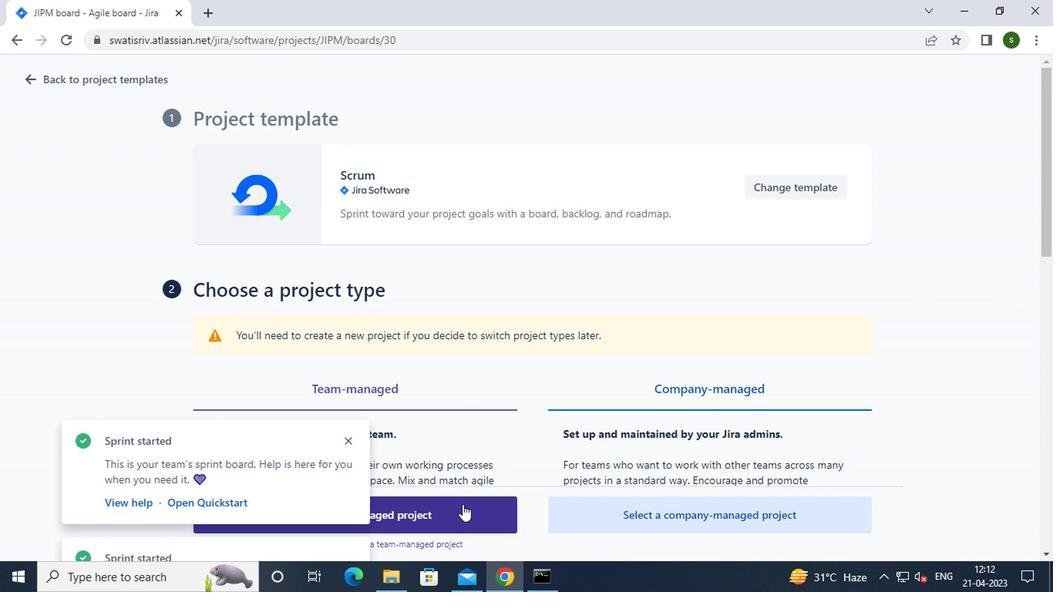
Action: Mouse moved to (331, 241)
Screenshot: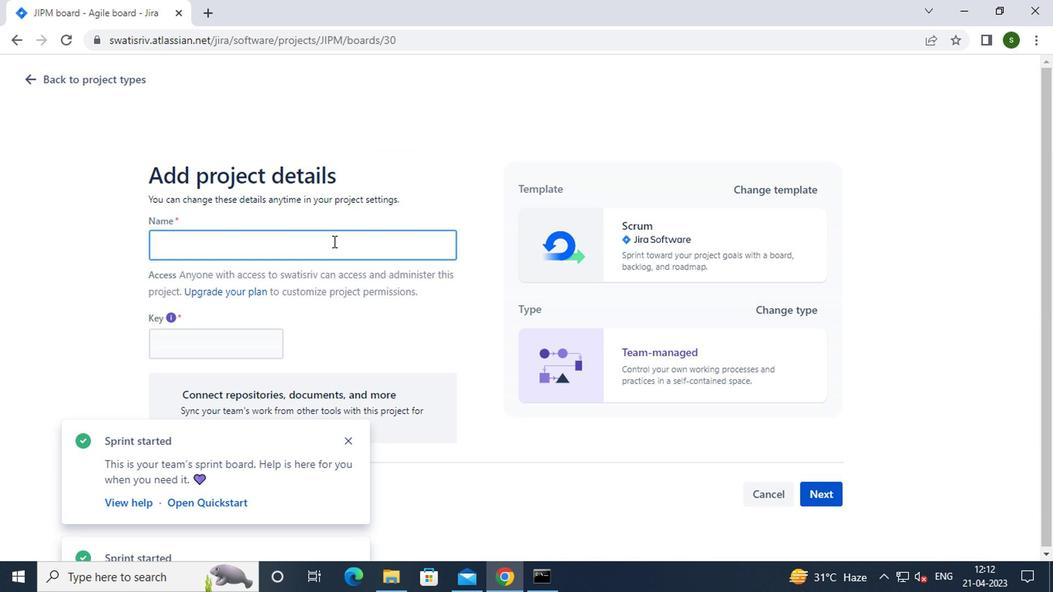 
Action: Key pressed <Key.caps_lock>p<Key.caps_lock>roject0000000086
Screenshot: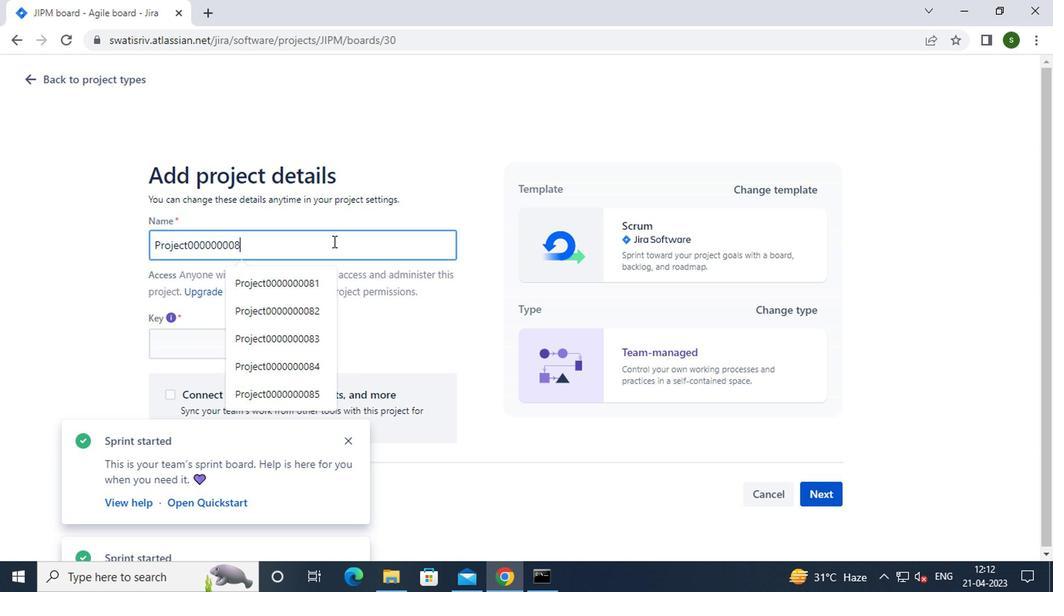 
Action: Mouse moved to (810, 494)
Screenshot: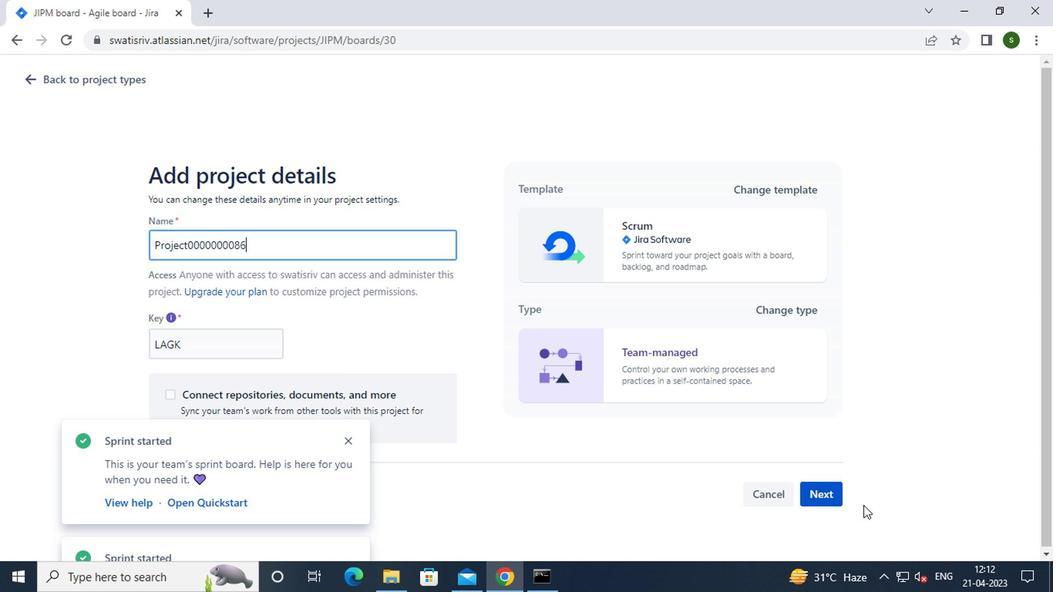 
Action: Mouse pressed left at (810, 494)
Screenshot: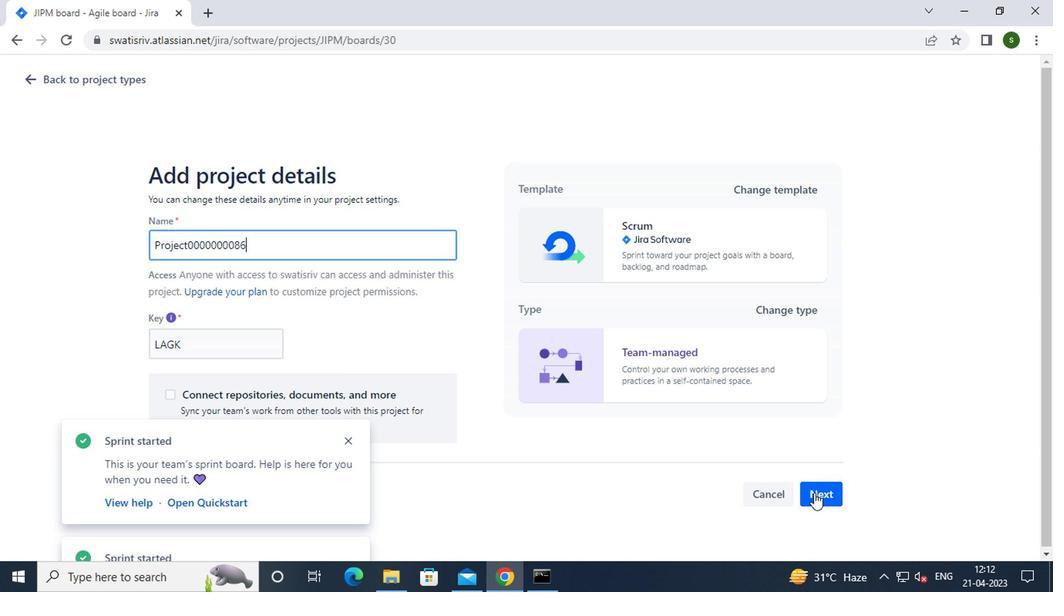 
Action: Mouse moved to (698, 413)
Screenshot: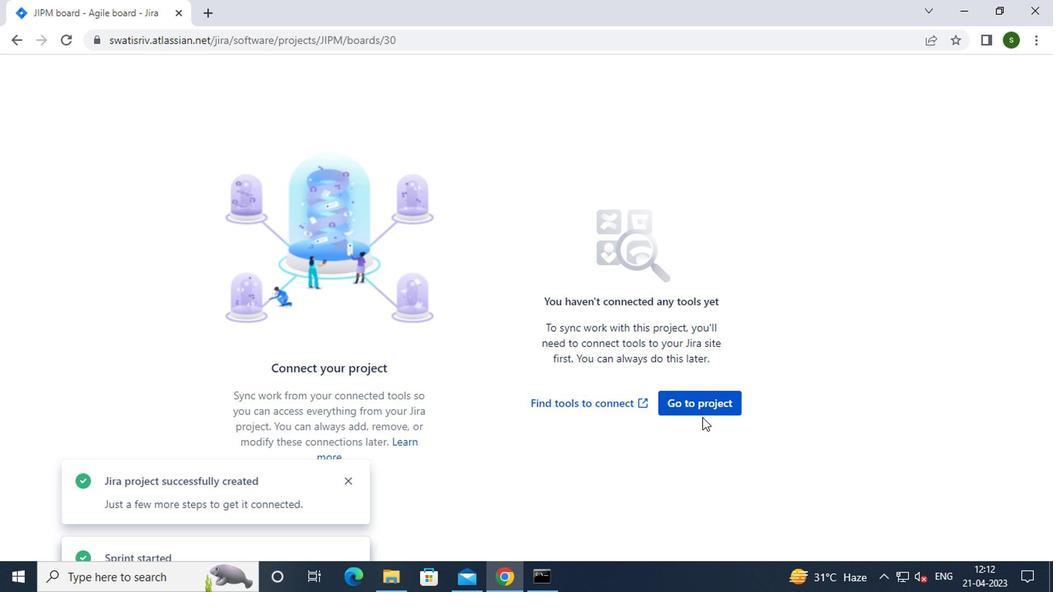 
Action: Mouse pressed left at (698, 413)
Screenshot: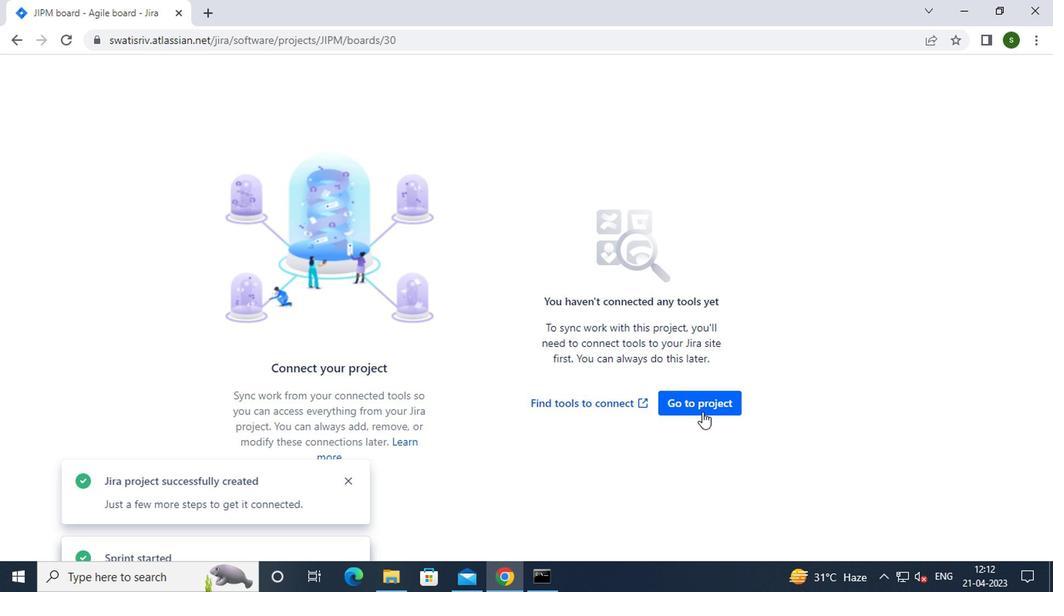 
Action: Mouse moved to (275, 73)
Screenshot: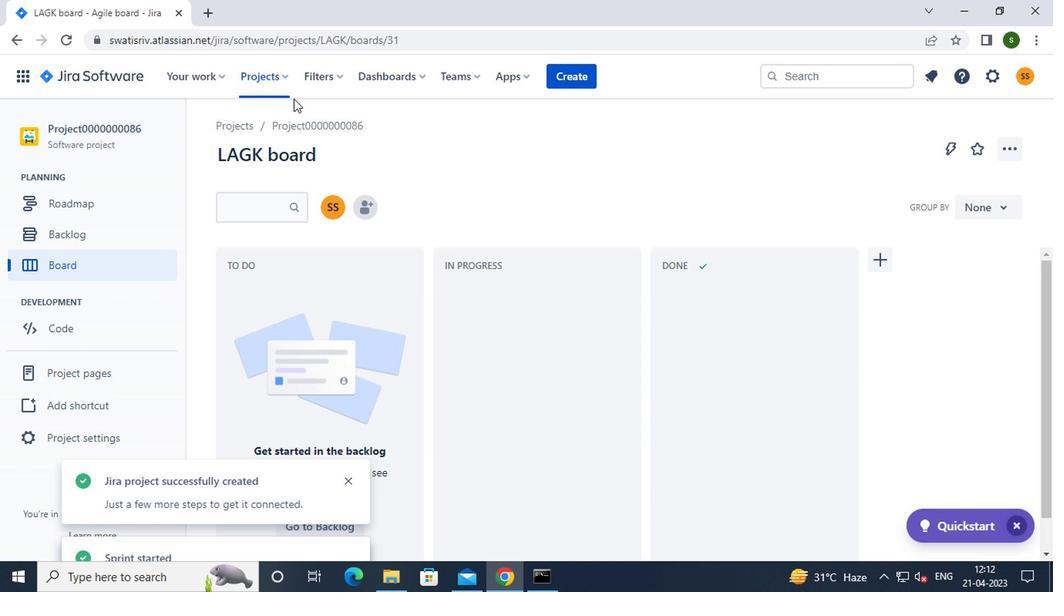 
Action: Mouse pressed left at (275, 73)
Screenshot: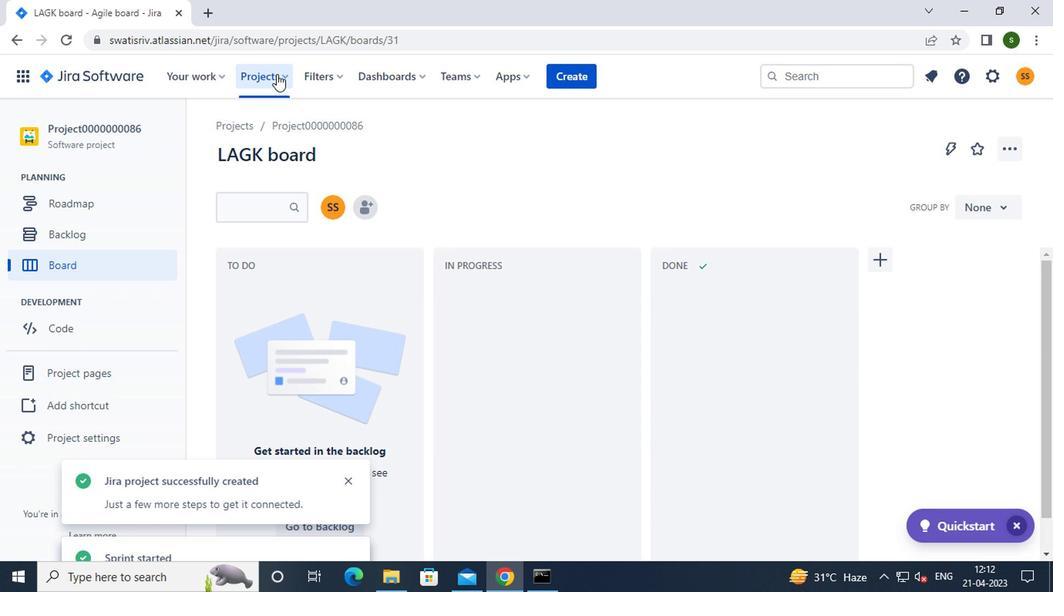 
Action: Mouse moved to (306, 185)
Screenshot: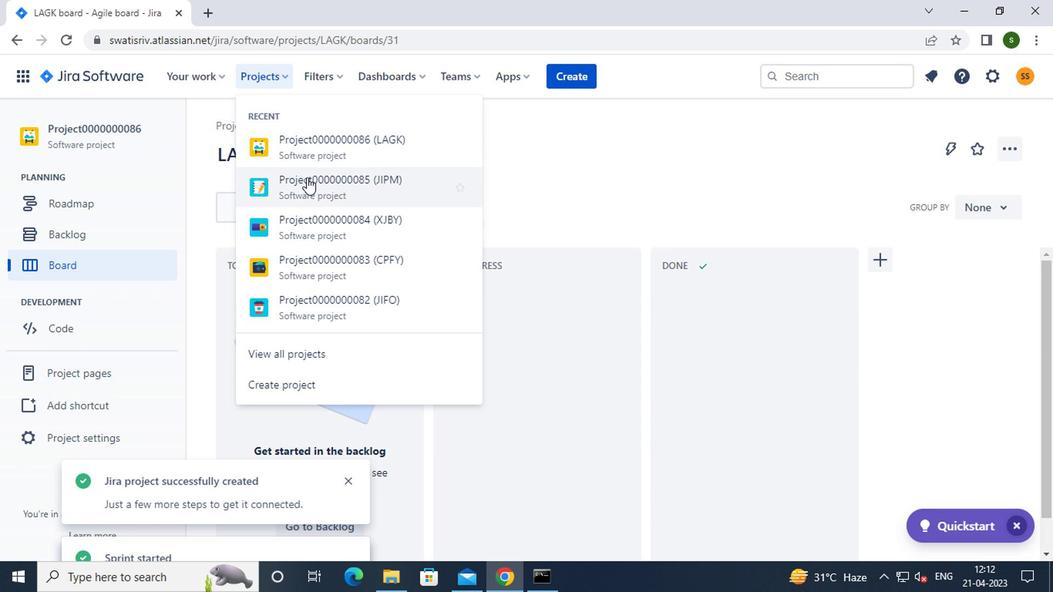 
Action: Mouse pressed left at (306, 185)
Screenshot: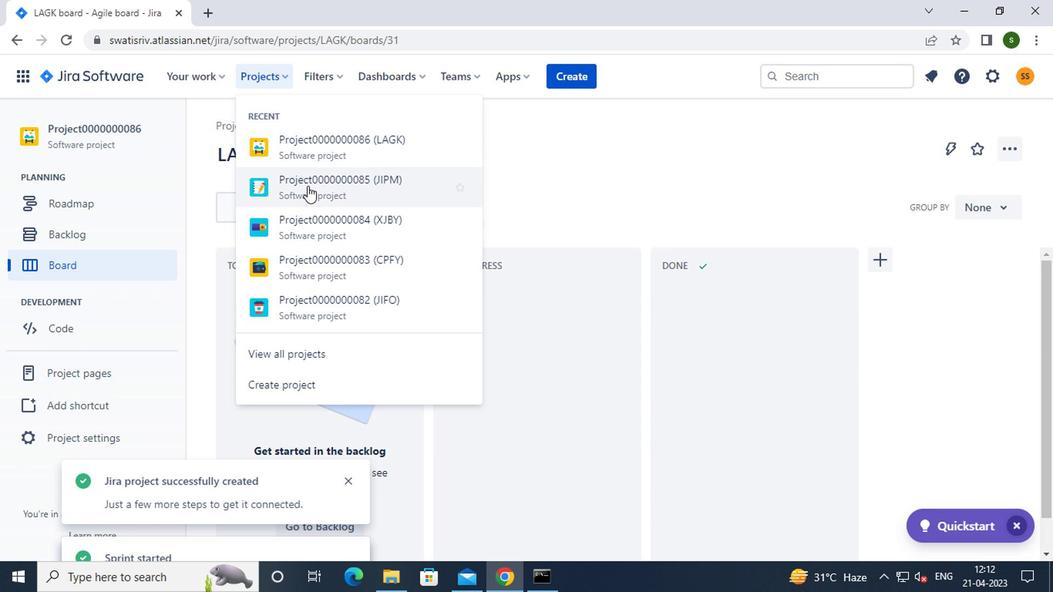 
Action: Mouse moved to (363, 204)
Screenshot: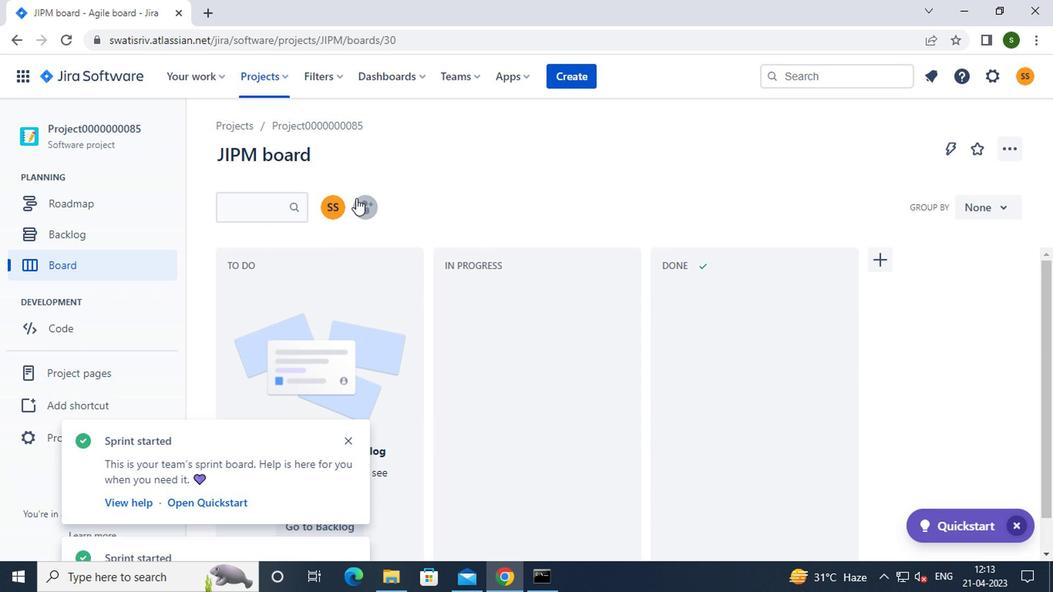 
Action: Mouse pressed left at (363, 204)
Screenshot: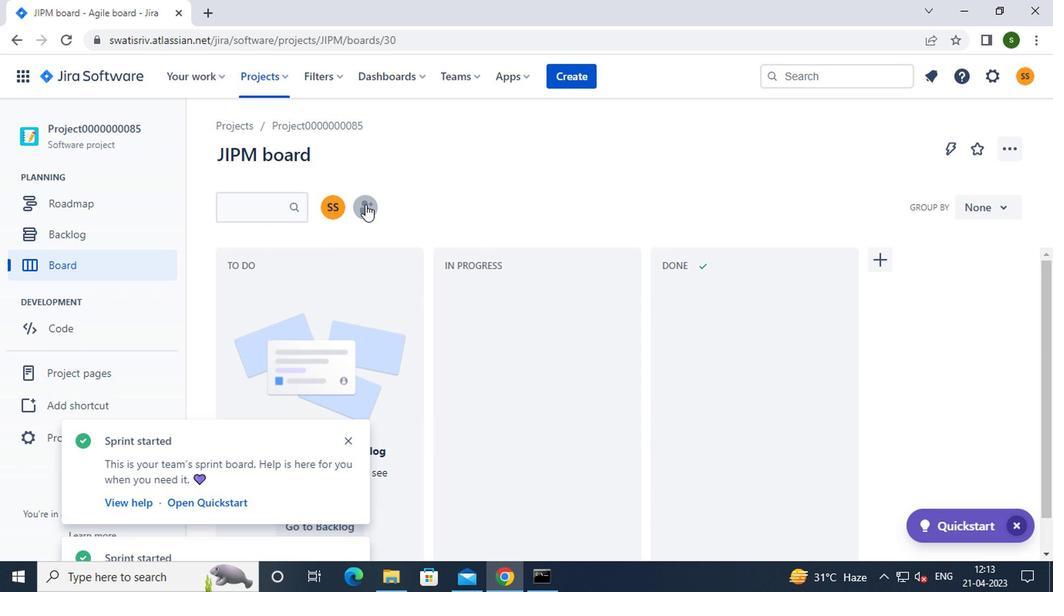 
Action: Mouse moved to (485, 174)
Screenshot: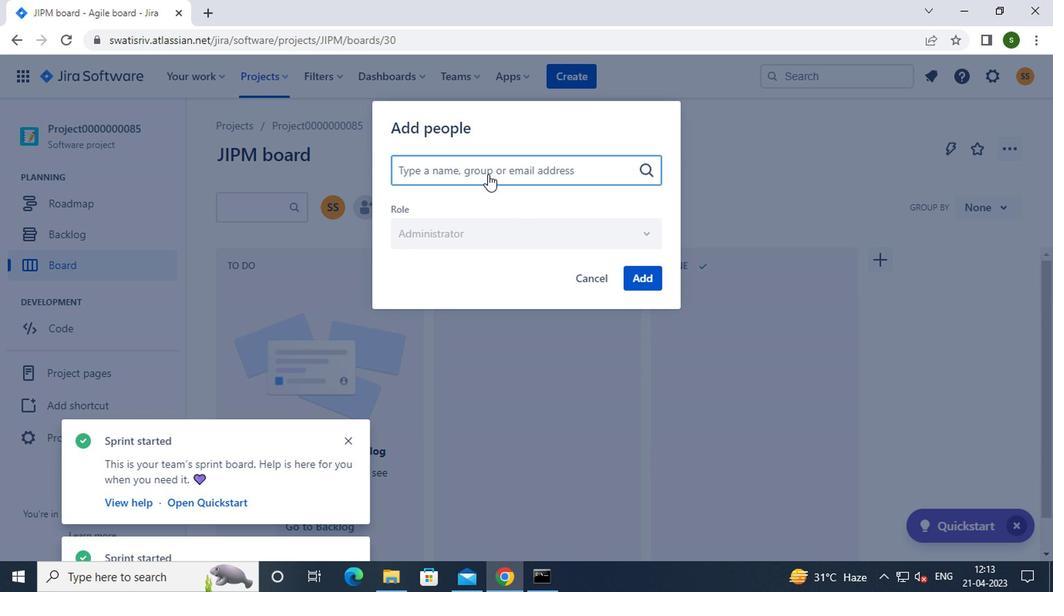 
Action: Key pressed m
Screenshot: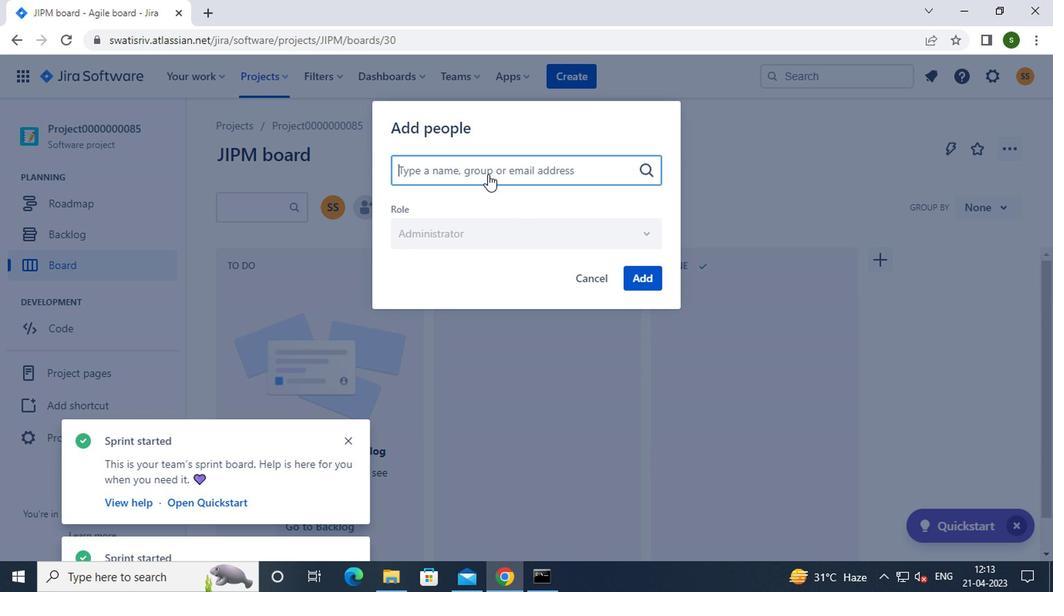 
Action: Mouse moved to (479, 317)
Screenshot: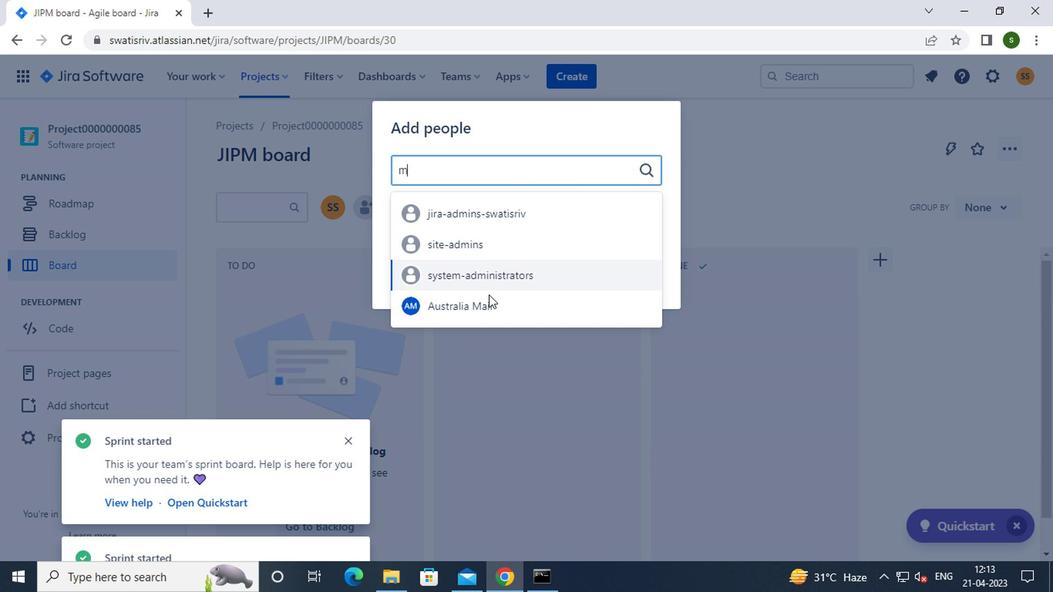 
Action: Mouse pressed left at (479, 317)
Screenshot: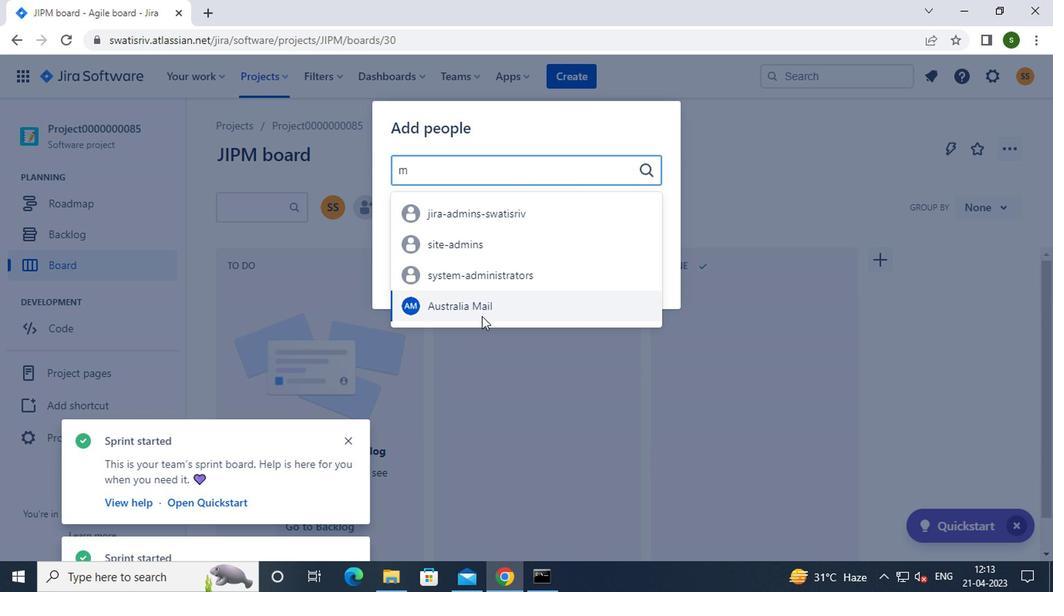 
Action: Mouse moved to (652, 281)
Screenshot: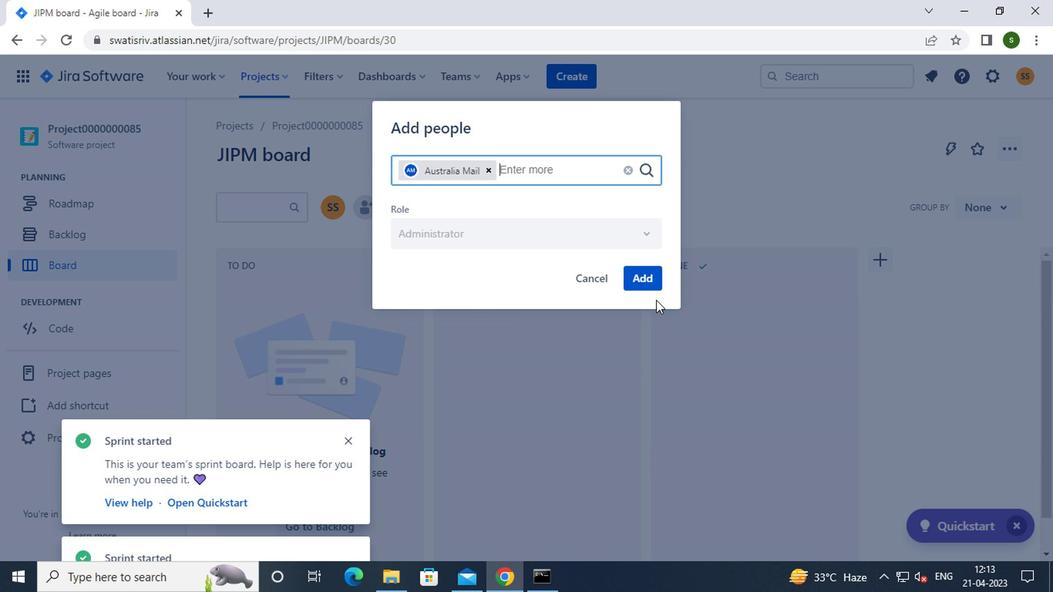 
Action: Mouse pressed left at (652, 281)
Screenshot: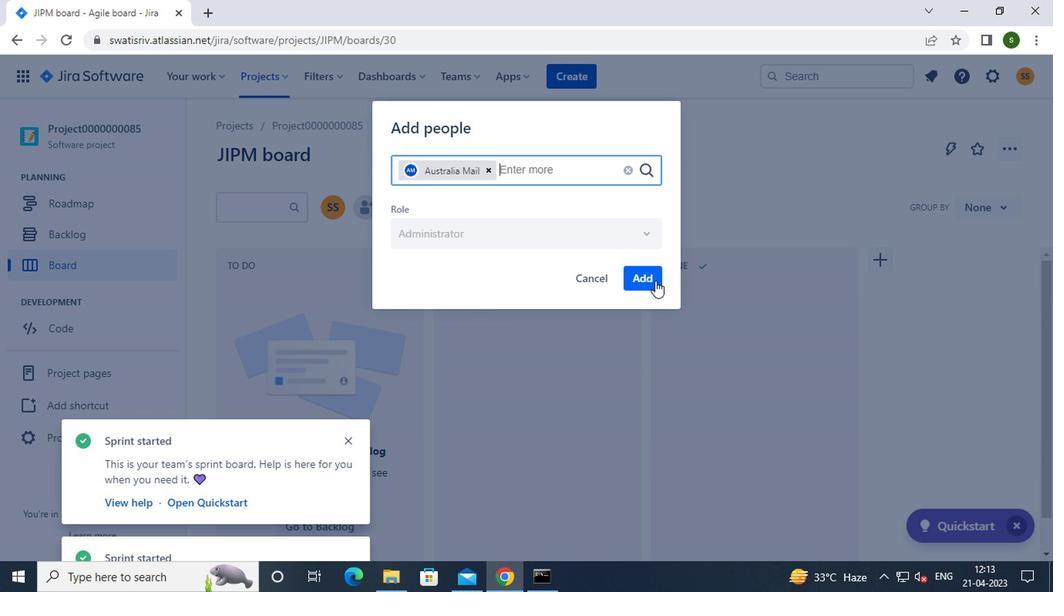 
Action: Mouse moved to (627, 185)
Screenshot: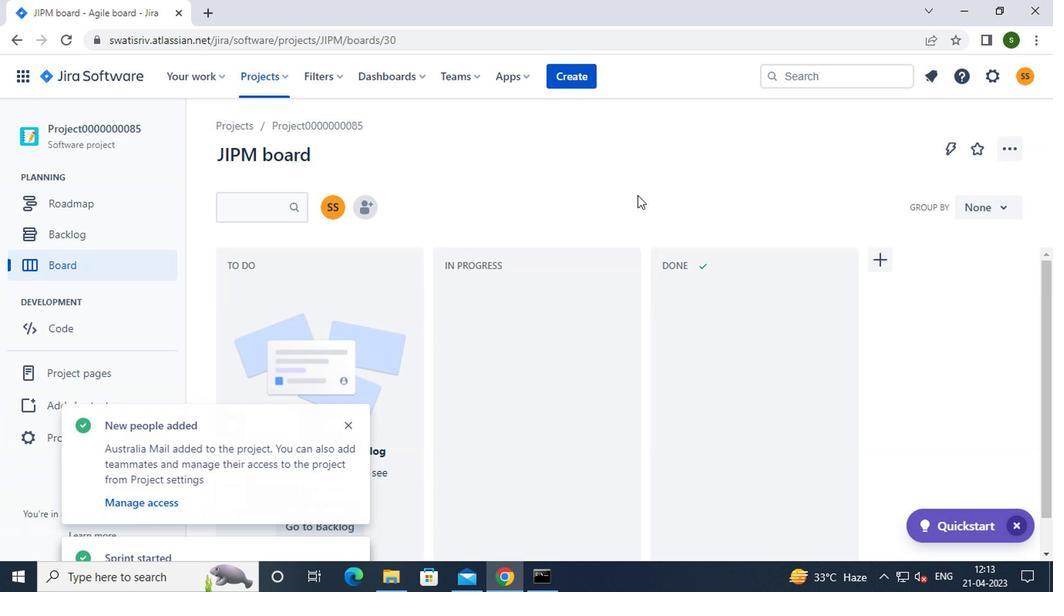
